 Task: Check the percentage active listings of 4 bedrooms in the last 1 year.
Action: Mouse moved to (707, 384)
Screenshot: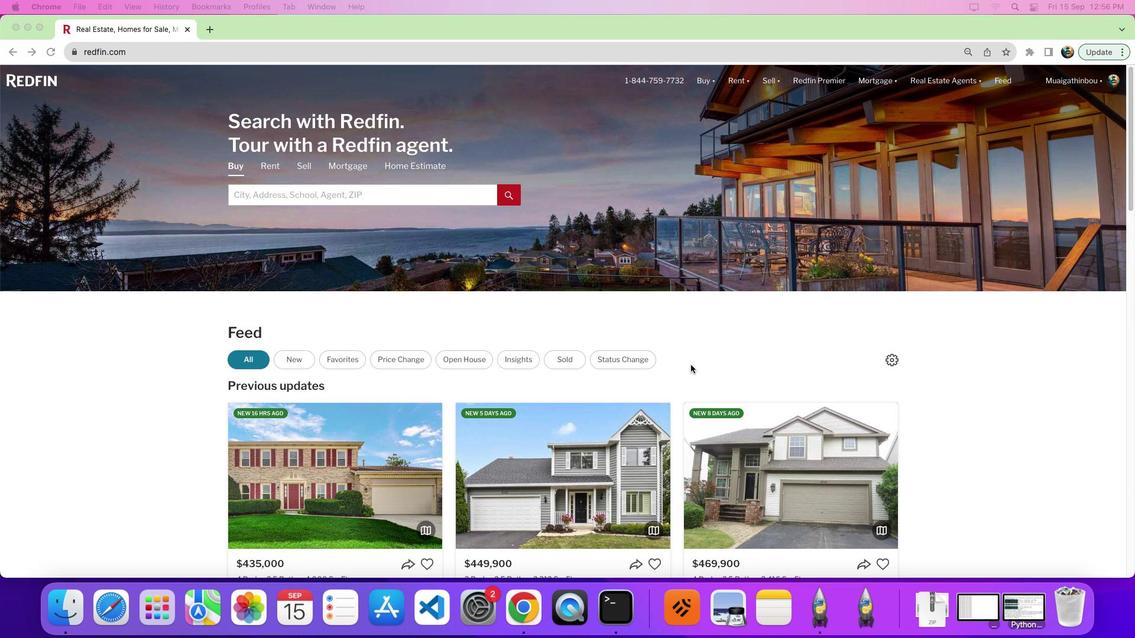 
Action: Mouse scrolled (707, 384) with delta (-67, 97)
Screenshot: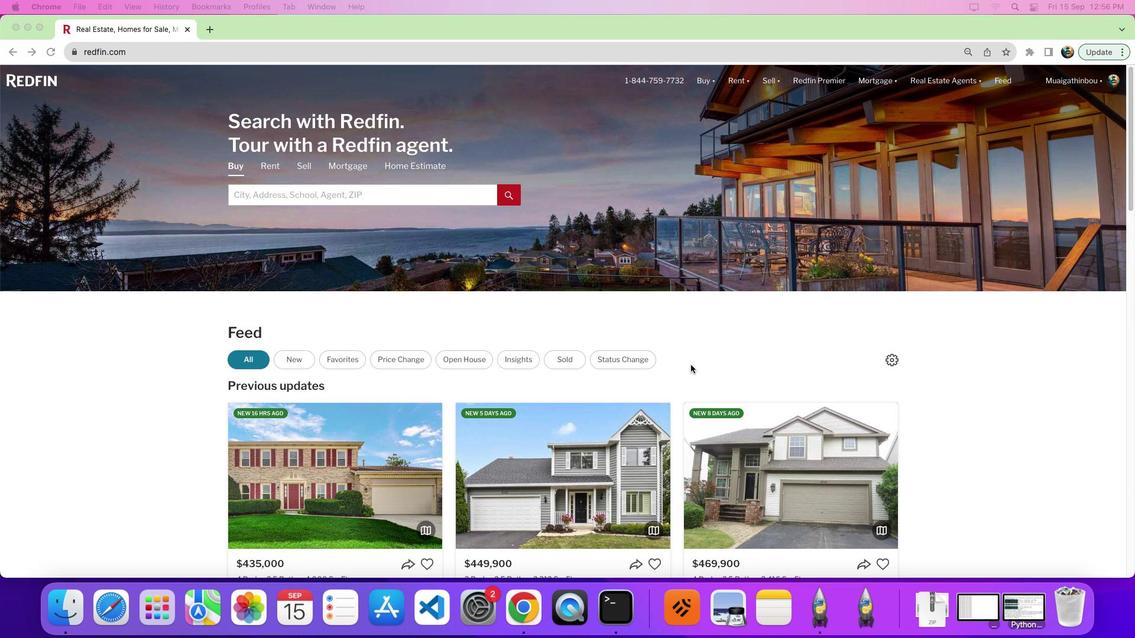 
Action: Mouse scrolled (707, 384) with delta (-67, 97)
Screenshot: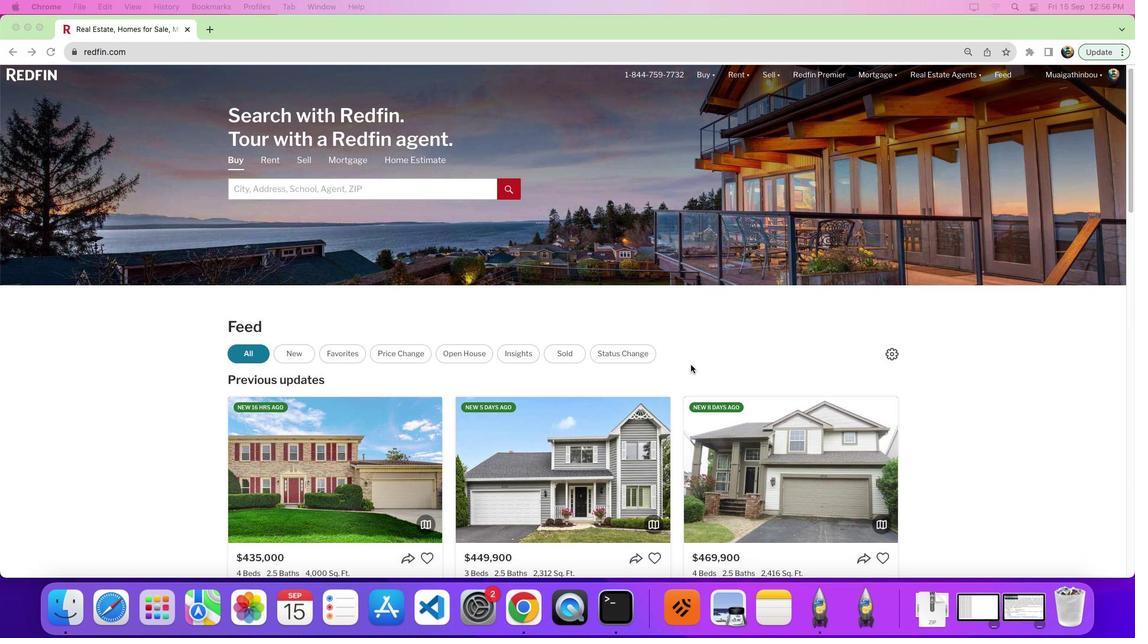 
Action: Mouse moved to (707, 381)
Screenshot: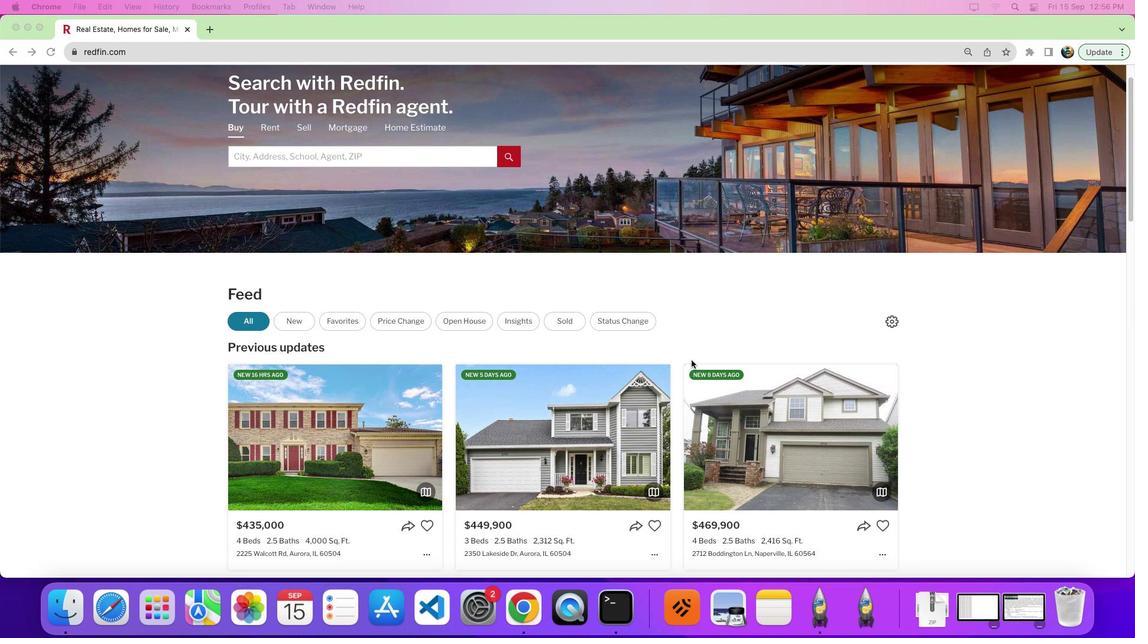 
Action: Mouse scrolled (707, 381) with delta (-67, 98)
Screenshot: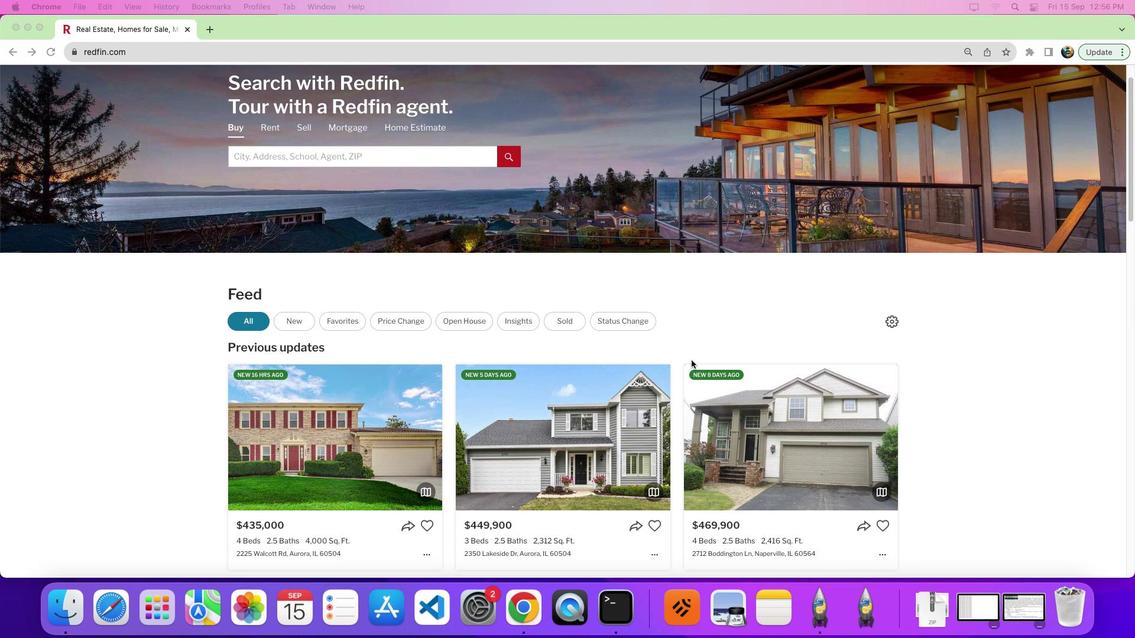 
Action: Mouse scrolled (707, 381) with delta (-67, 98)
Screenshot: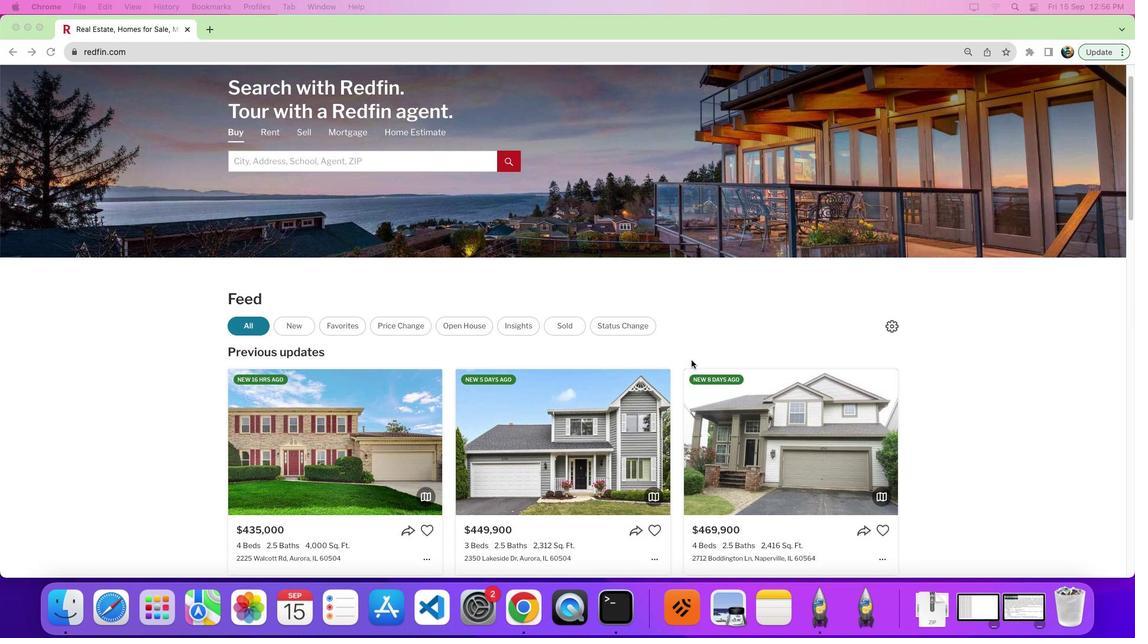 
Action: Mouse moved to (836, 217)
Screenshot: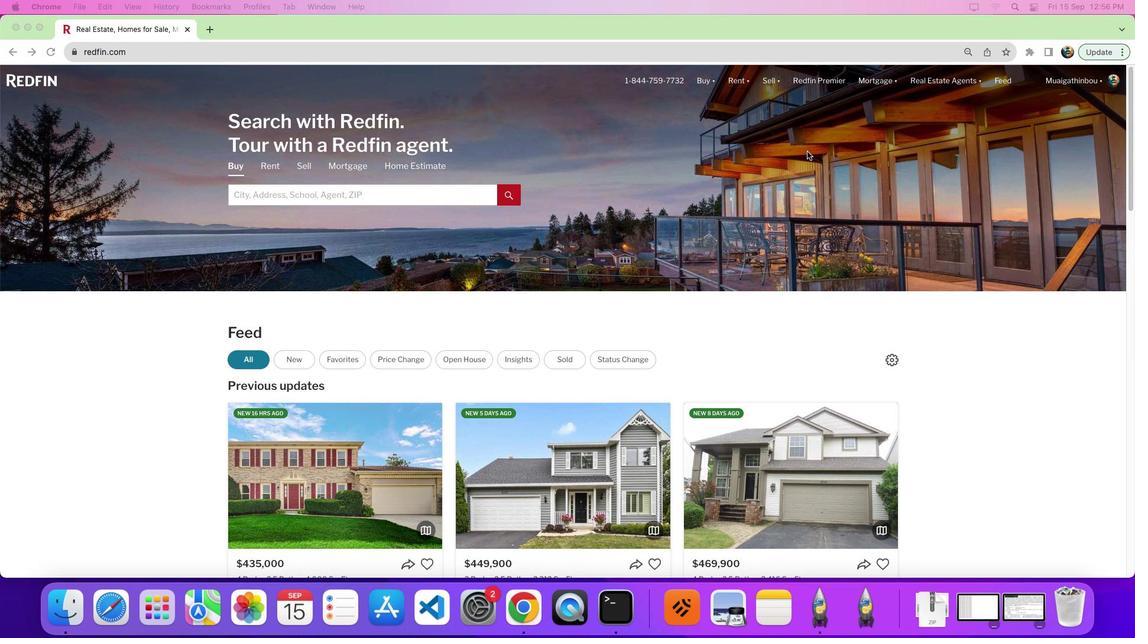 
Action: Mouse scrolled (836, 217) with delta (-67, 98)
Screenshot: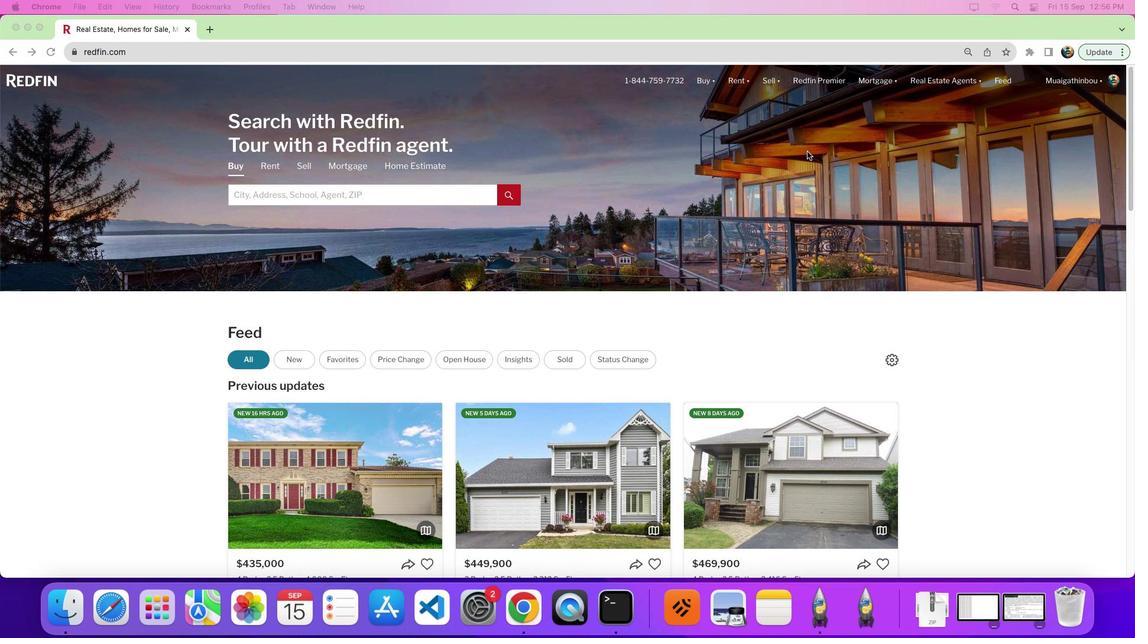 
Action: Mouse moved to (837, 217)
Screenshot: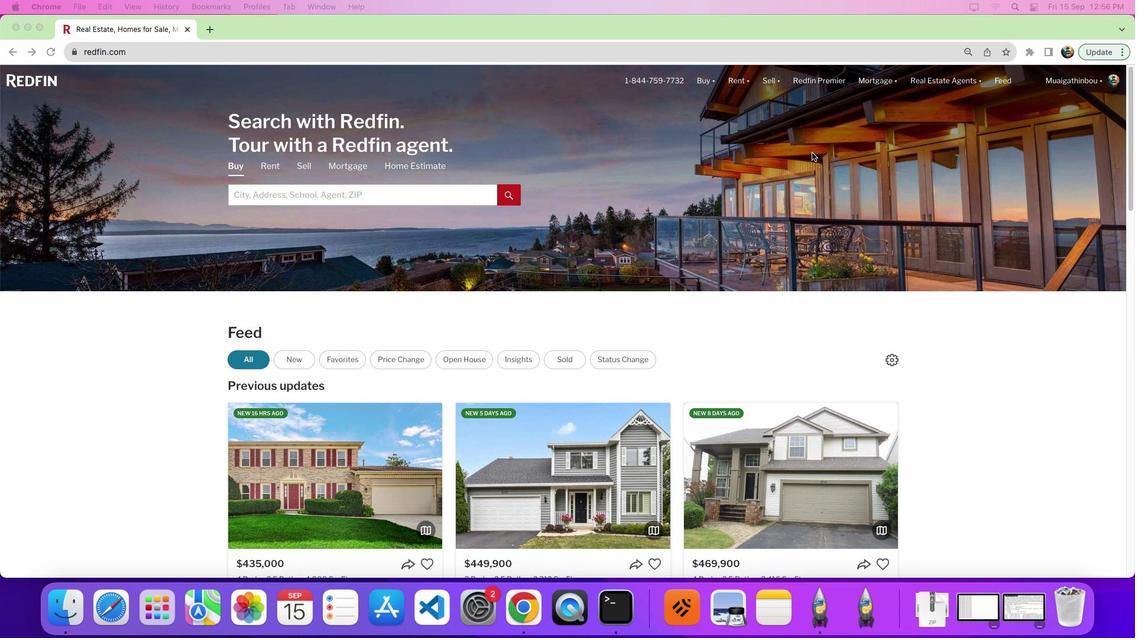 
Action: Mouse scrolled (837, 217) with delta (-67, 98)
Screenshot: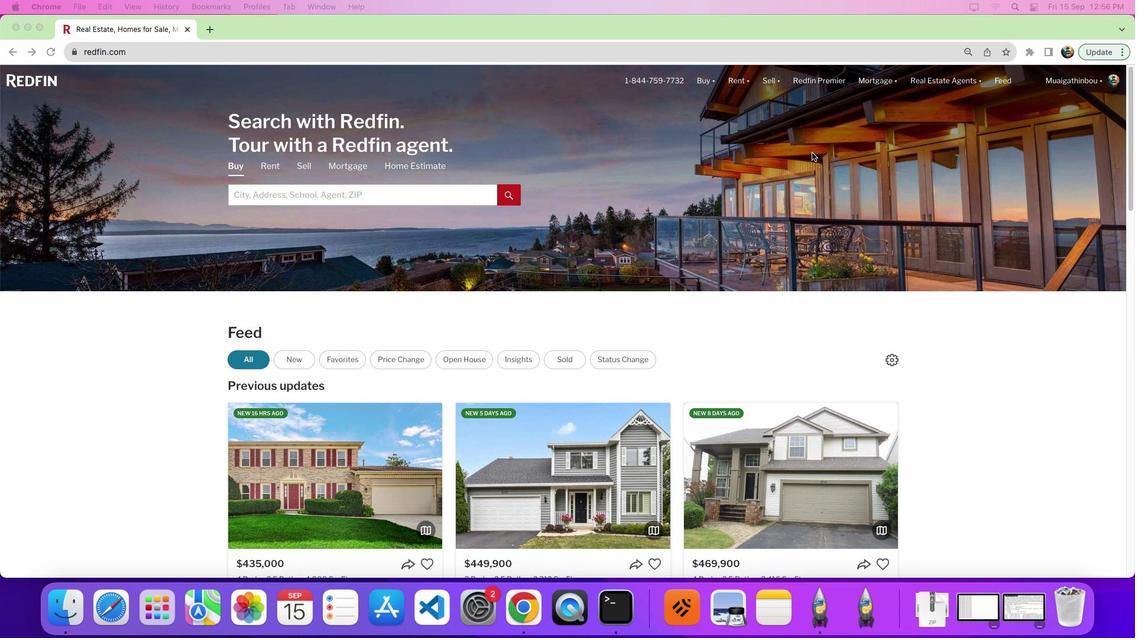 
Action: Mouse moved to (782, 221)
Screenshot: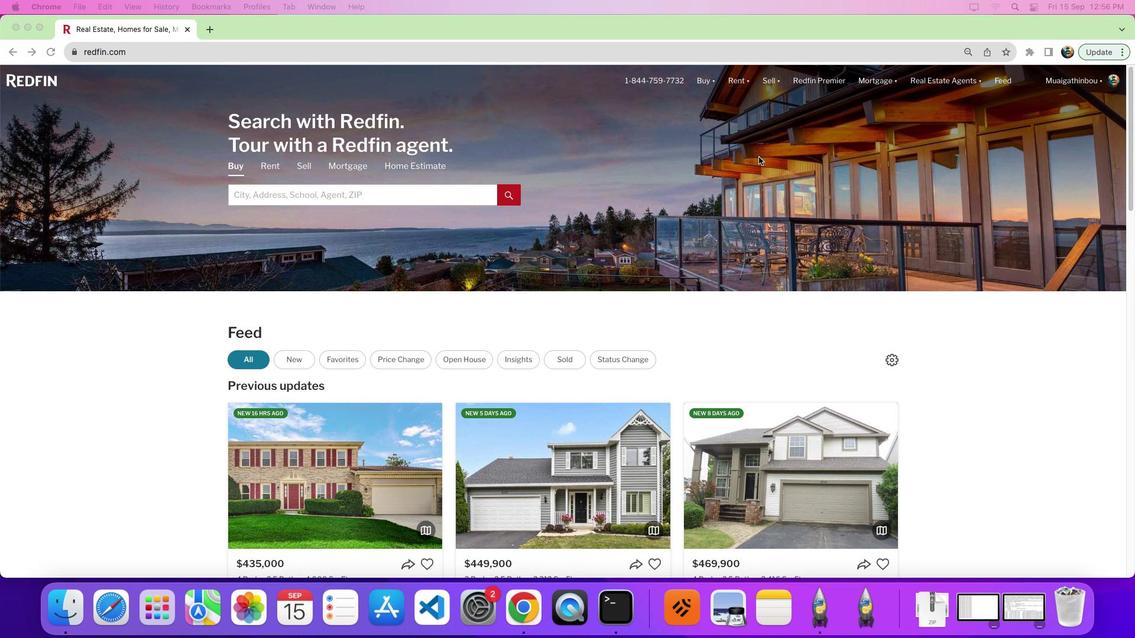 
Action: Mouse pressed left at (782, 221)
Screenshot: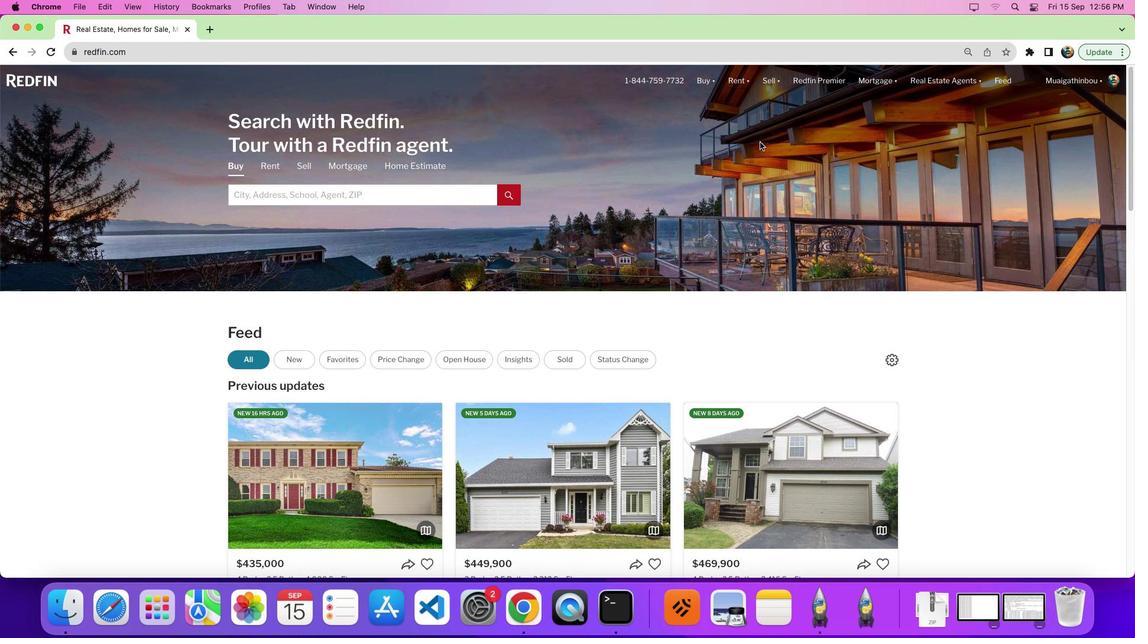 
Action: Mouse moved to (994, 256)
Screenshot: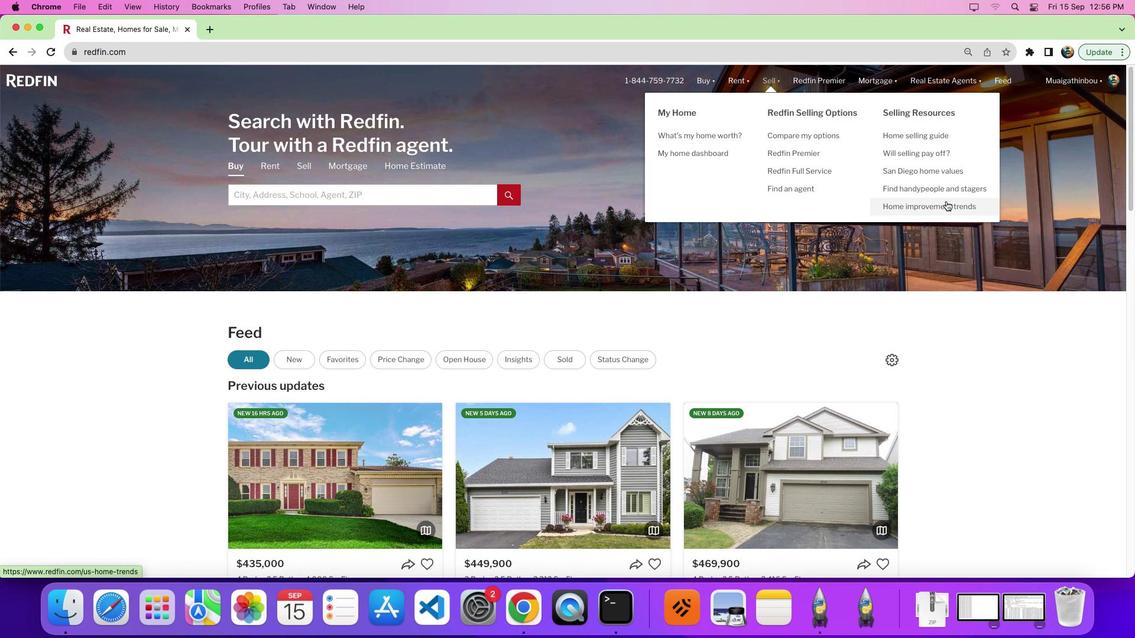 
Action: Mouse pressed left at (994, 256)
Screenshot: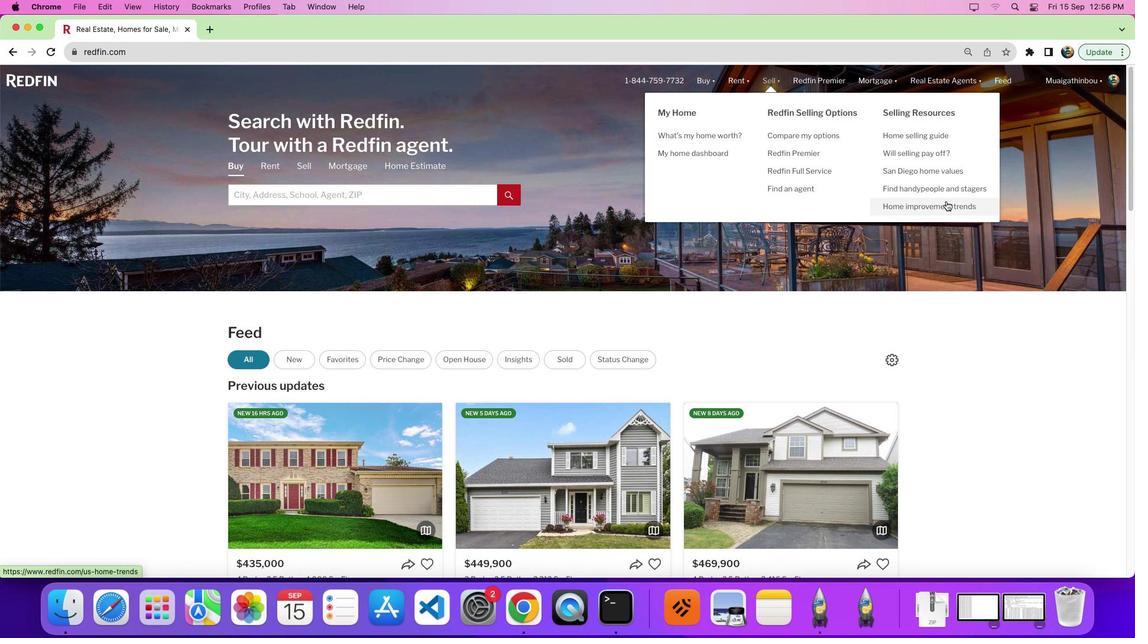 
Action: Mouse pressed left at (994, 256)
Screenshot: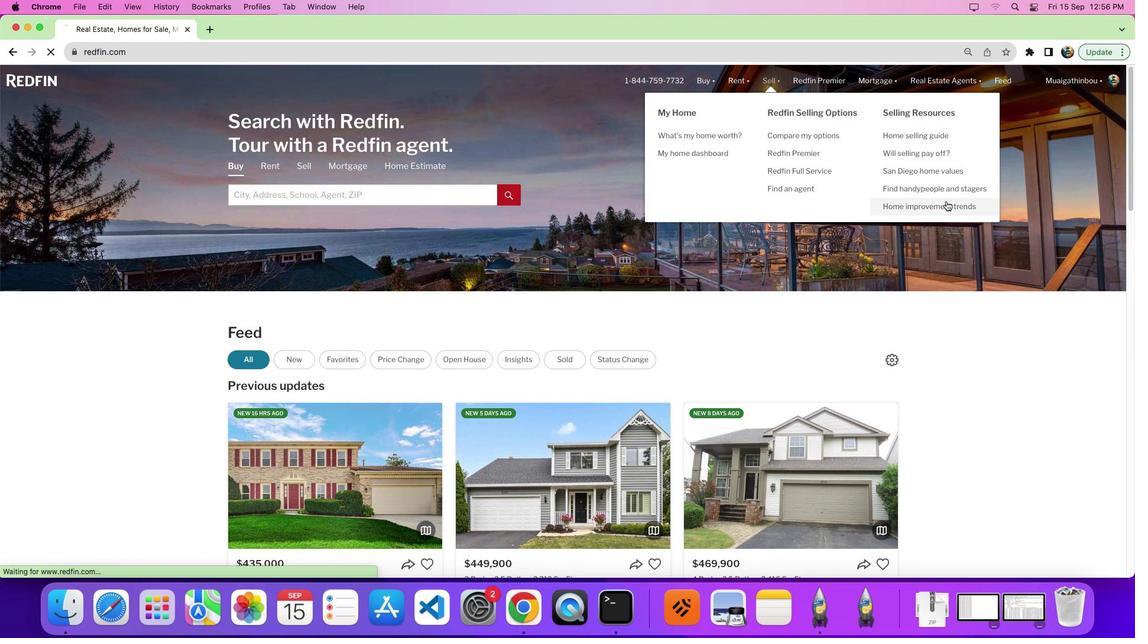 
Action: Mouse moved to (342, 314)
Screenshot: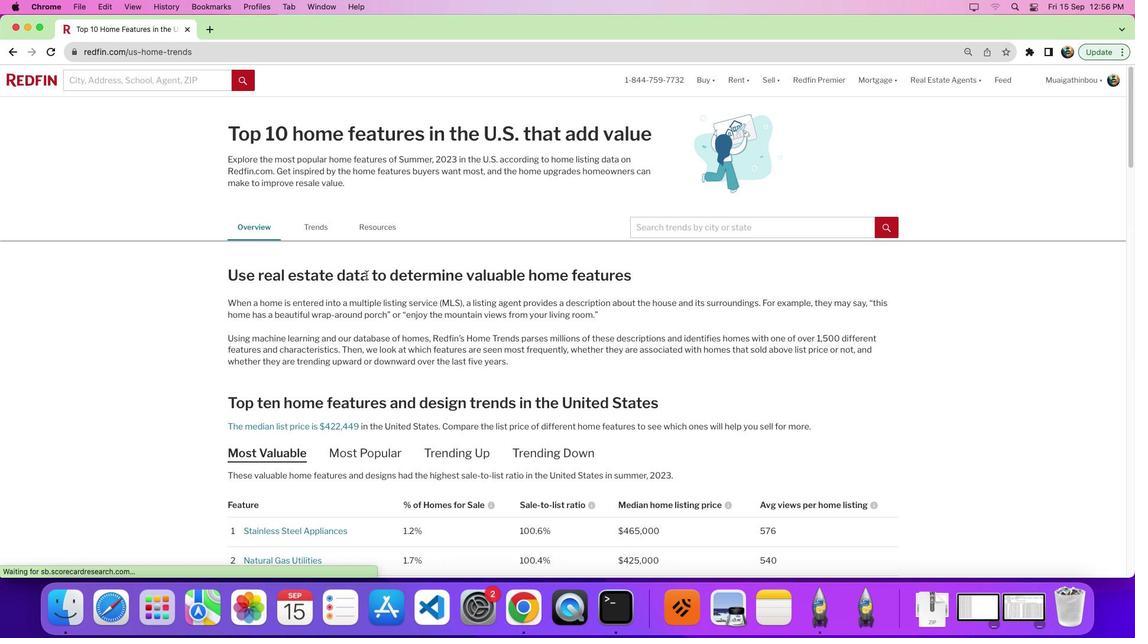 
Action: Mouse scrolled (342, 314) with delta (-67, 97)
Screenshot: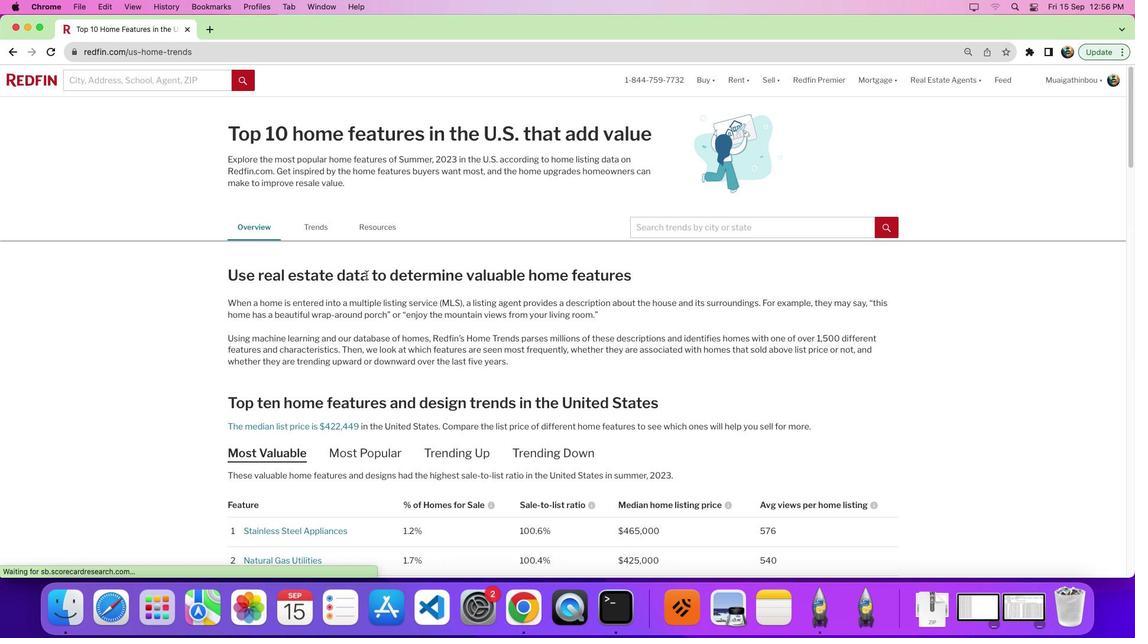 
Action: Mouse moved to (342, 314)
Screenshot: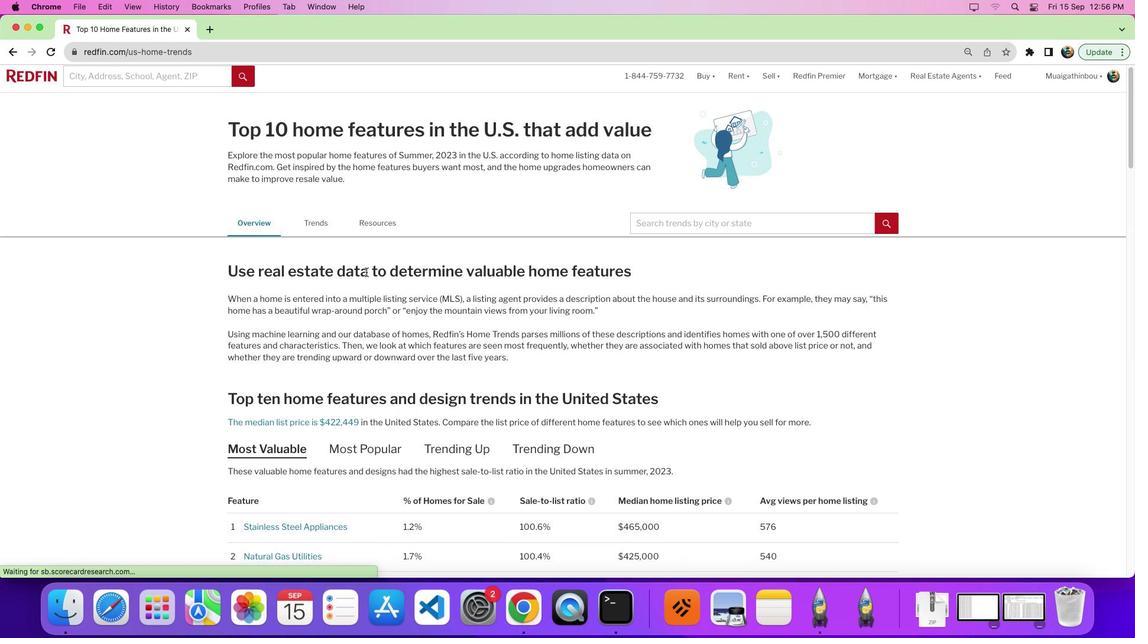 
Action: Mouse scrolled (342, 314) with delta (-67, 97)
Screenshot: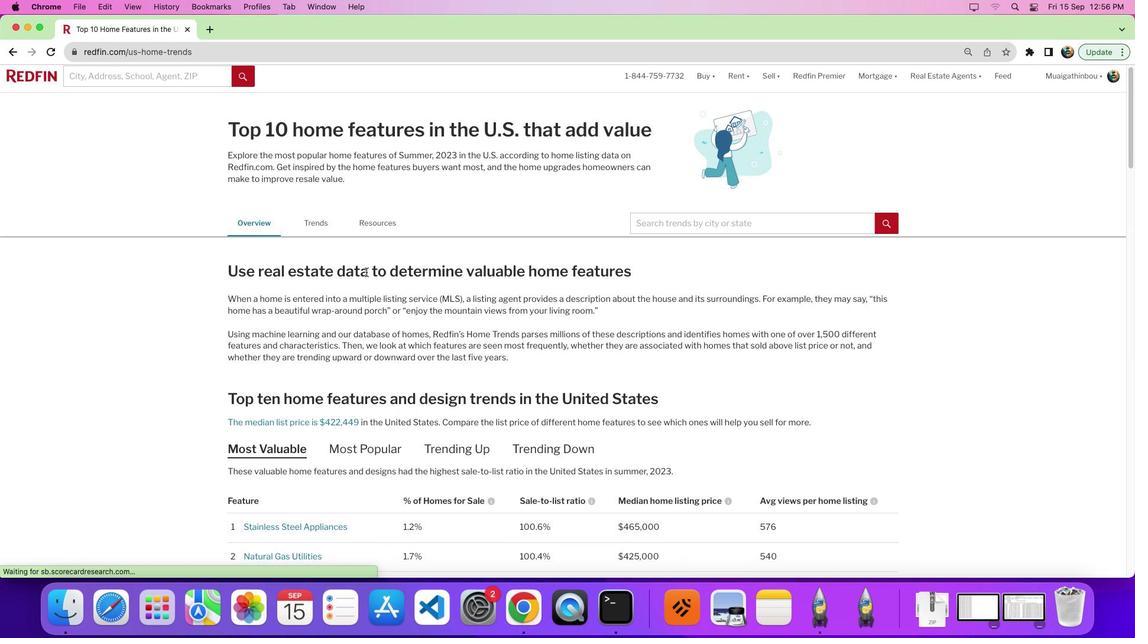 
Action: Mouse moved to (283, 237)
Screenshot: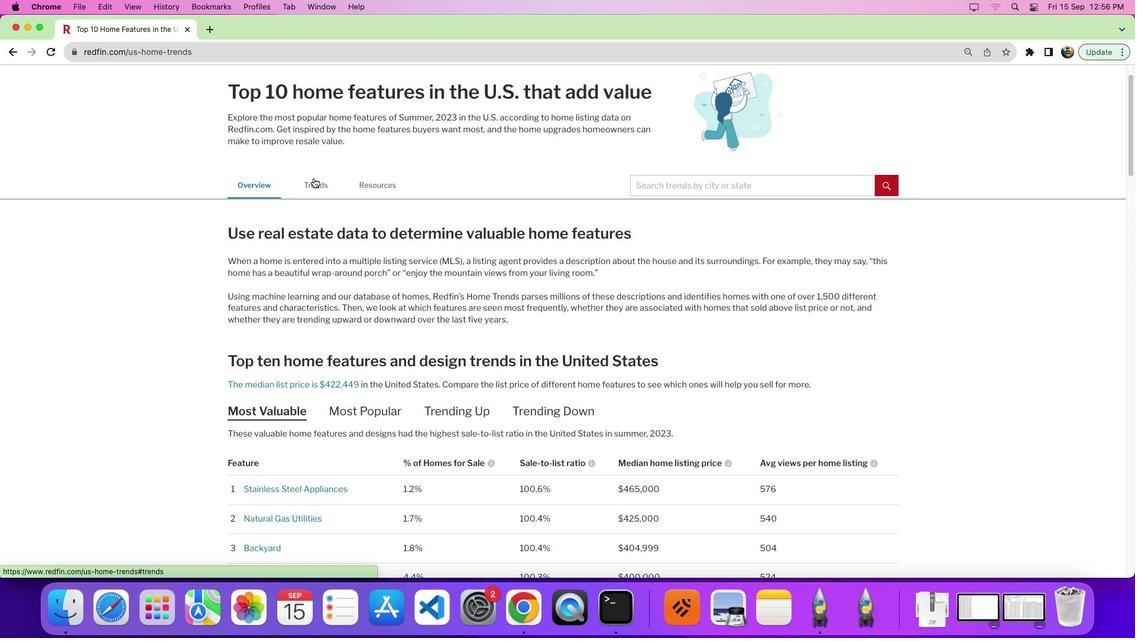 
Action: Mouse pressed left at (283, 237)
Screenshot: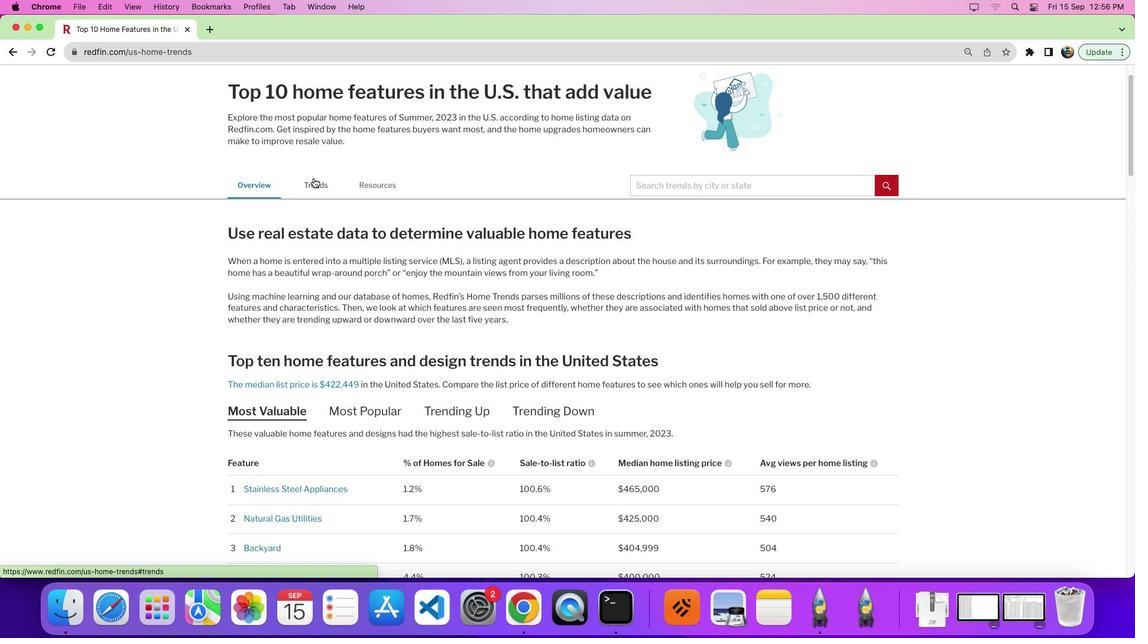 
Action: Mouse moved to (588, 327)
Screenshot: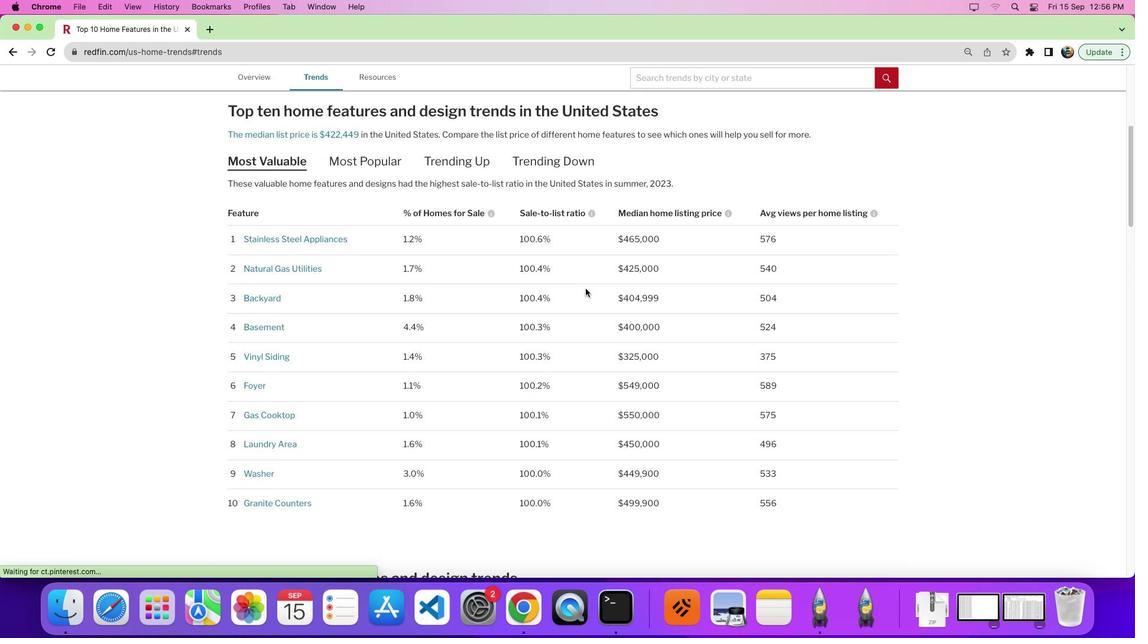 
Action: Mouse scrolled (588, 327) with delta (-67, 97)
Screenshot: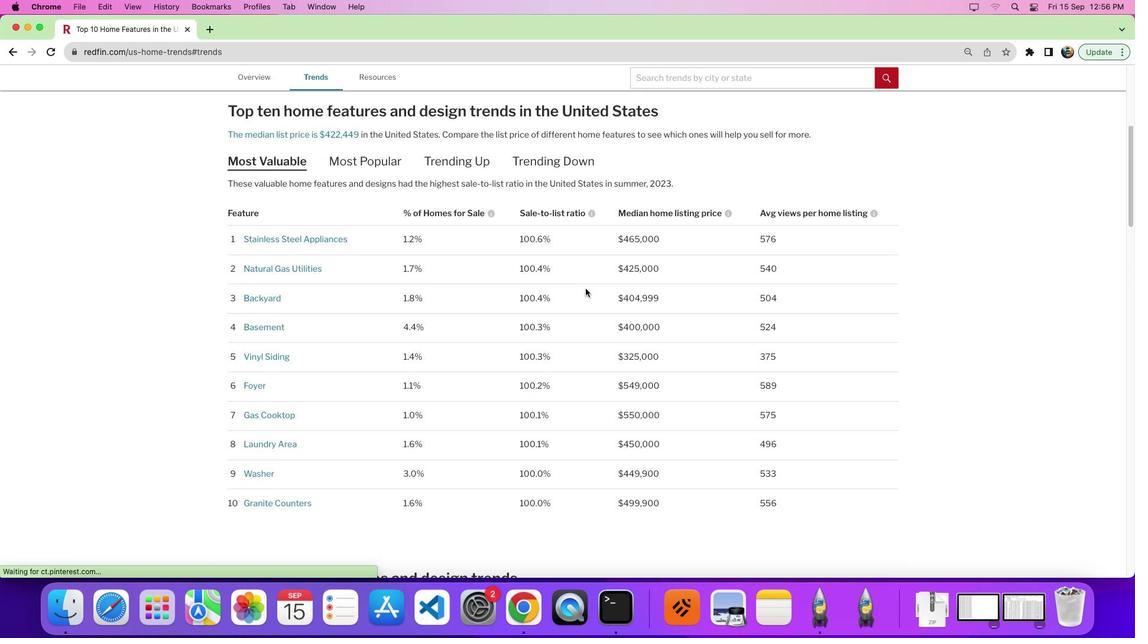 
Action: Mouse scrolled (588, 327) with delta (-67, 97)
Screenshot: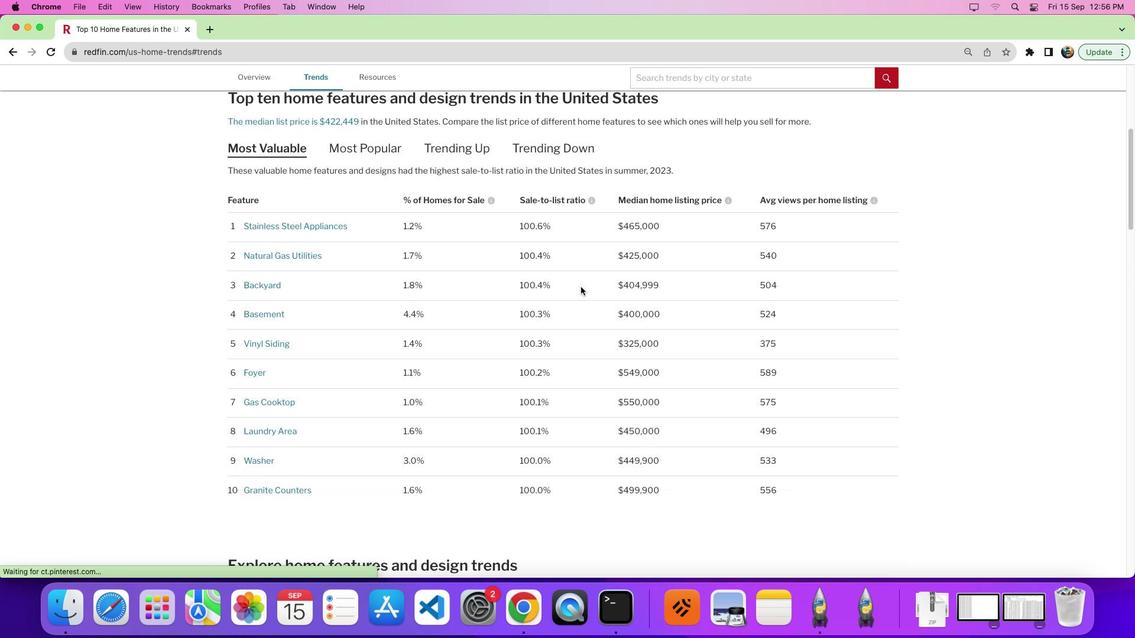 
Action: Mouse moved to (586, 323)
Screenshot: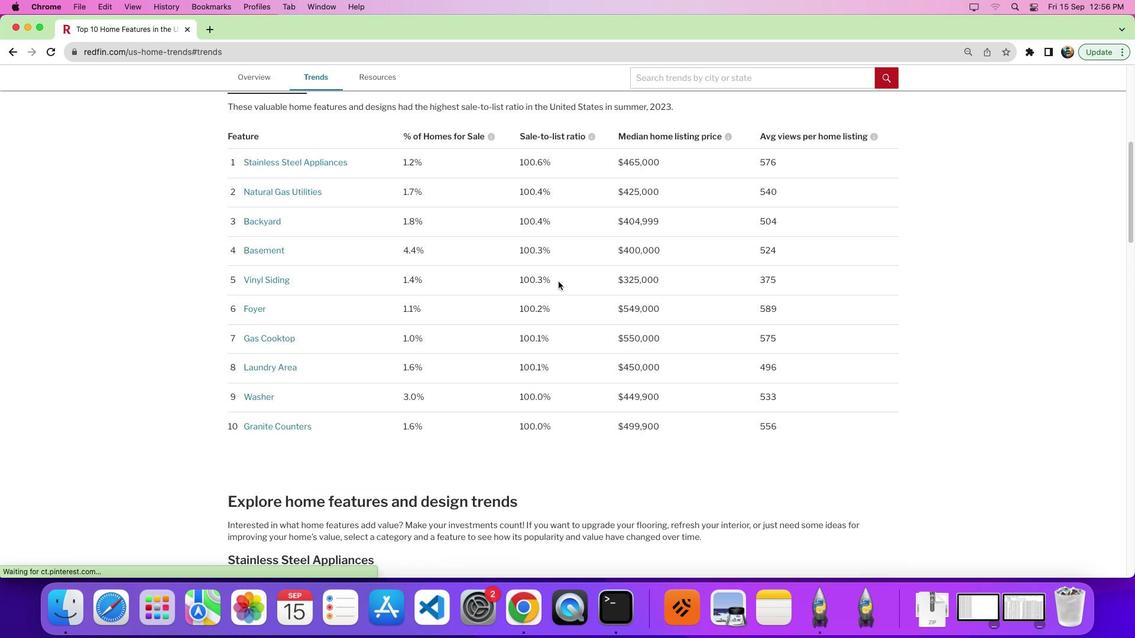 
Action: Mouse scrolled (586, 323) with delta (-67, 95)
Screenshot: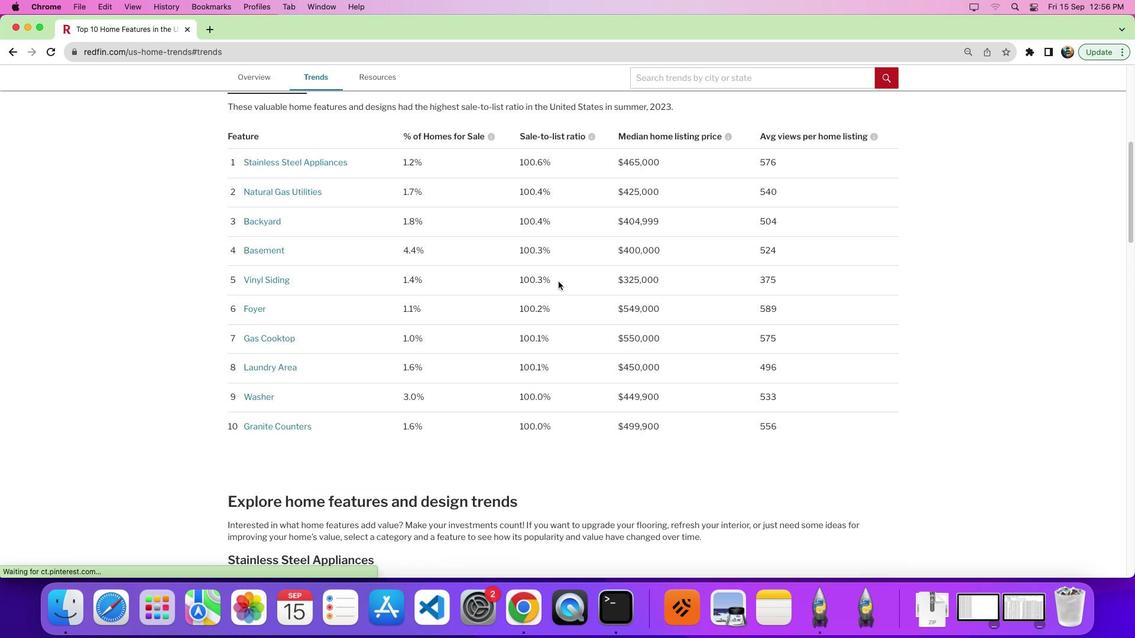 
Action: Mouse moved to (300, 470)
Screenshot: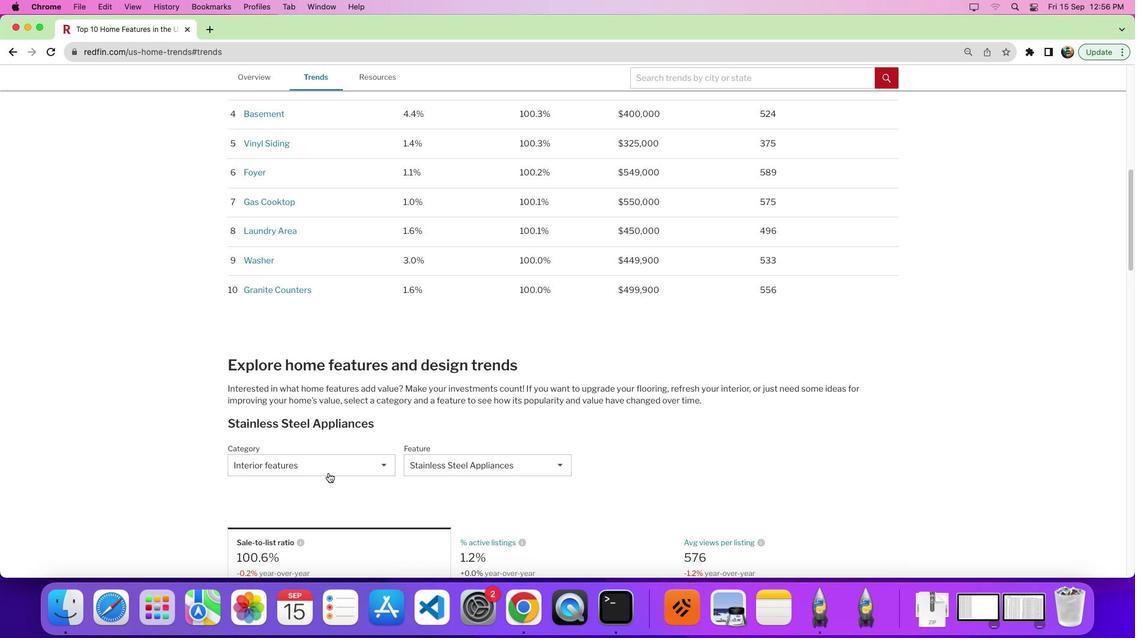 
Action: Mouse pressed left at (300, 470)
Screenshot: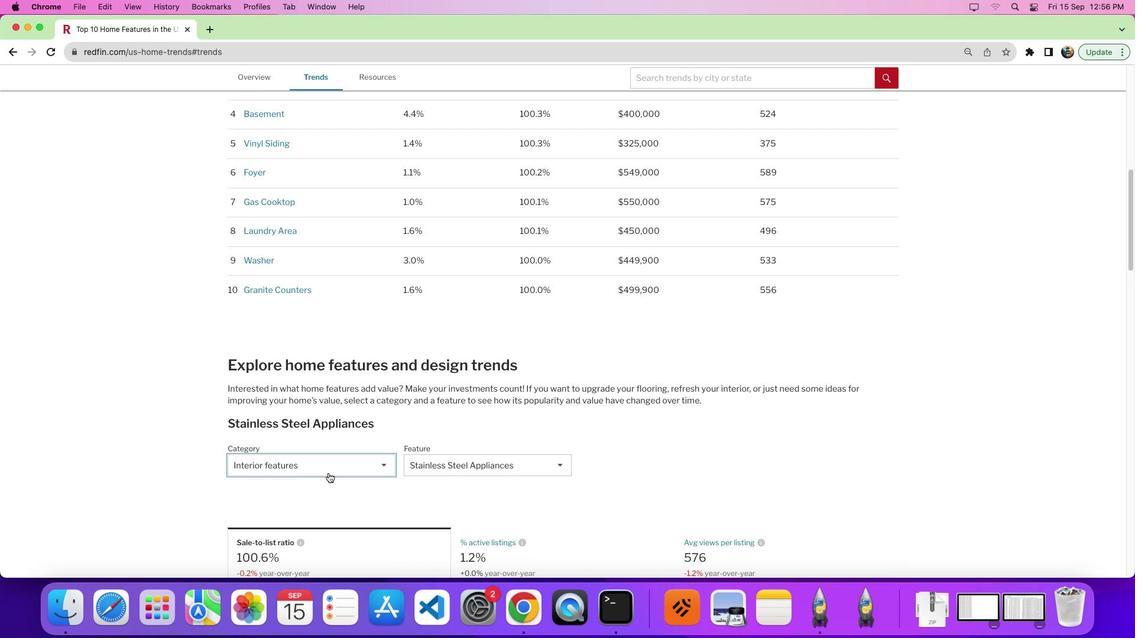 
Action: Mouse moved to (295, 500)
Screenshot: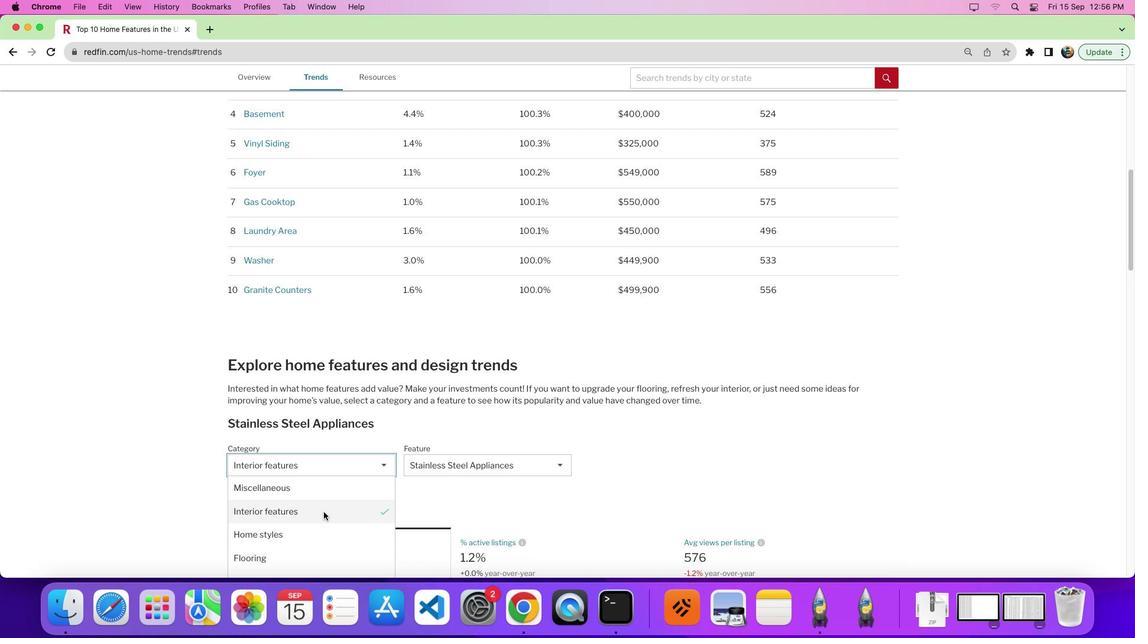 
Action: Mouse pressed left at (295, 500)
Screenshot: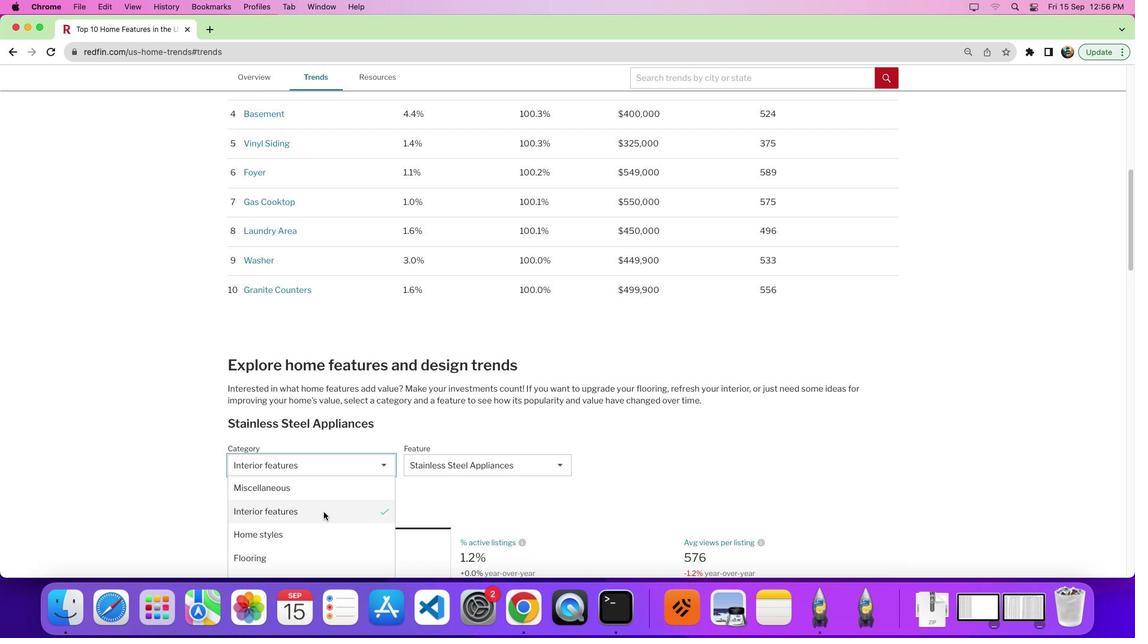 
Action: Mouse moved to (437, 460)
Screenshot: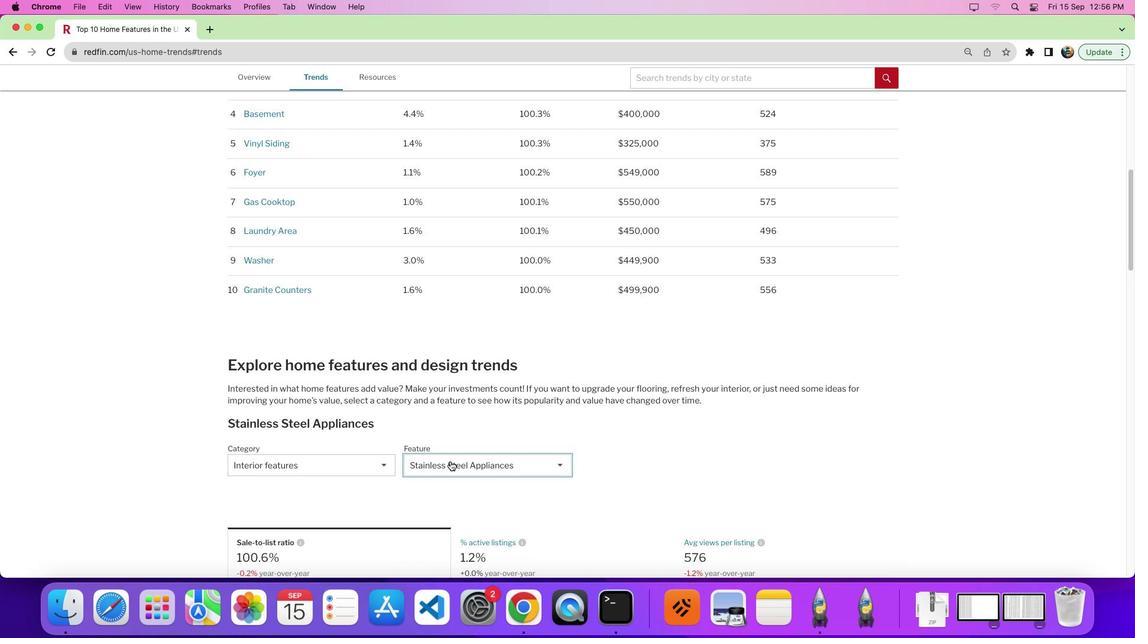 
Action: Mouse pressed left at (437, 460)
Screenshot: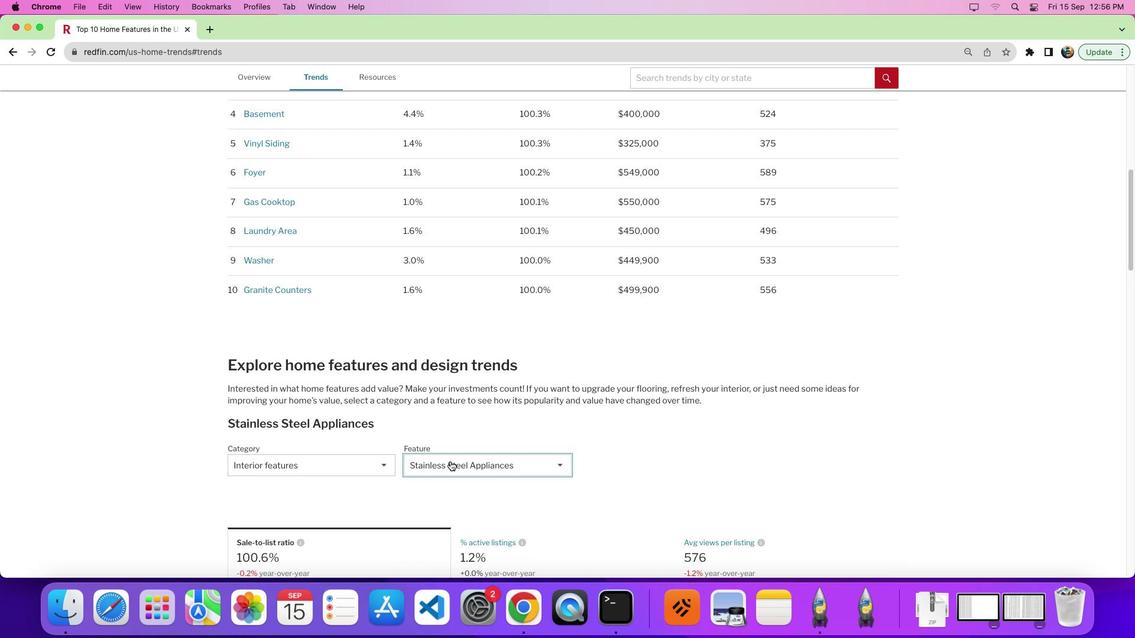 
Action: Mouse moved to (455, 489)
Screenshot: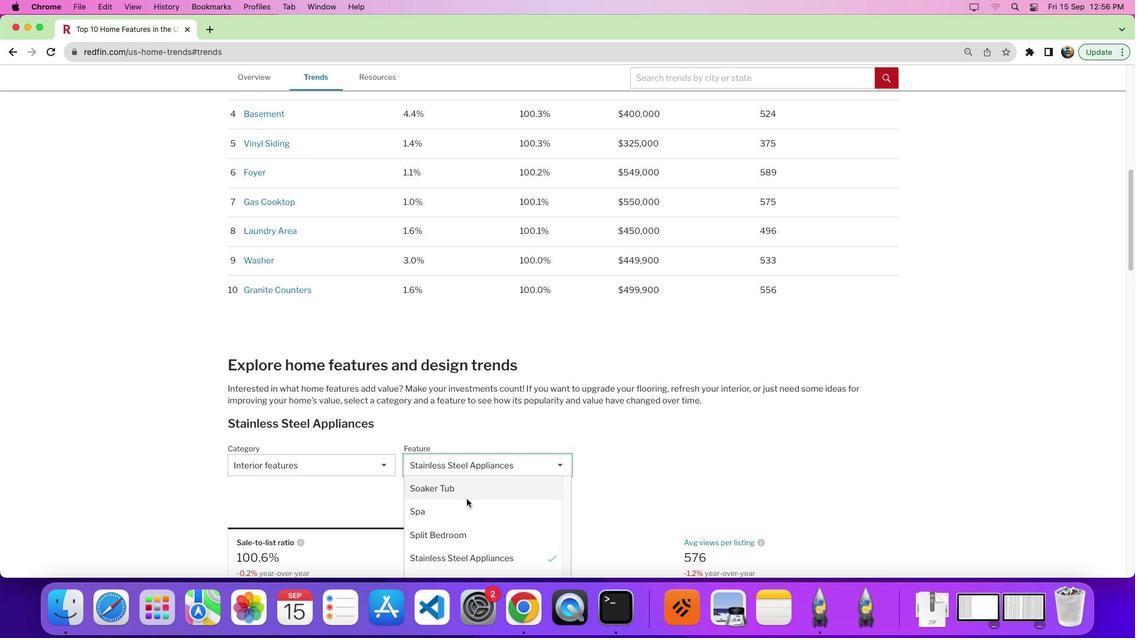 
Action: Mouse scrolled (455, 489) with delta (-67, 98)
Screenshot: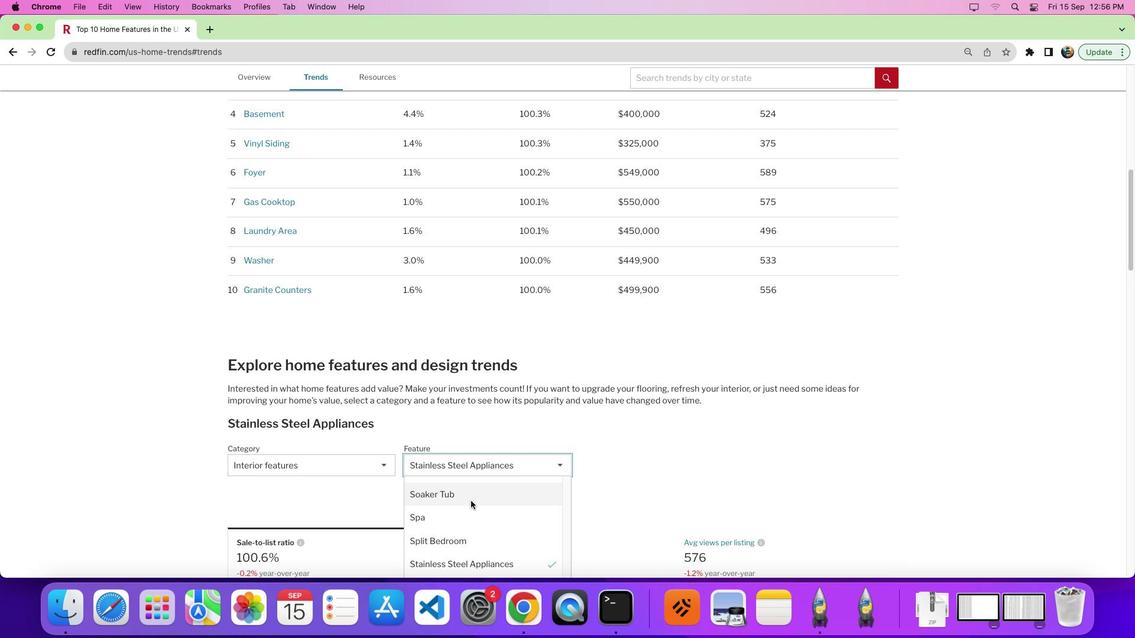 
Action: Mouse scrolled (455, 489) with delta (-67, 98)
Screenshot: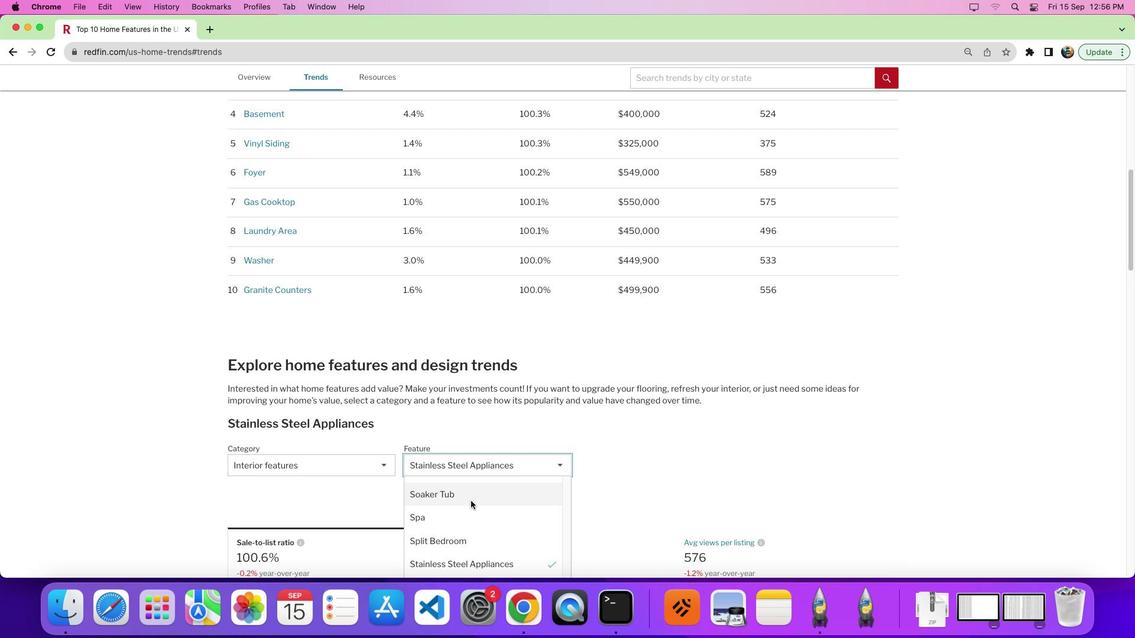 
Action: Mouse scrolled (455, 489) with delta (-67, 102)
Screenshot: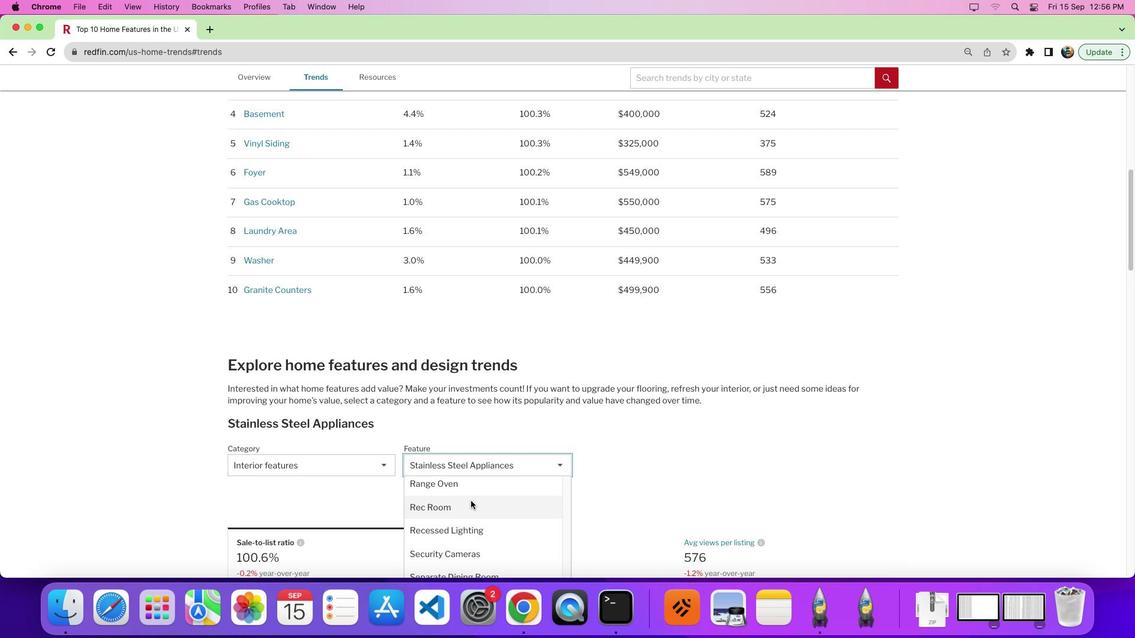 
Action: Mouse moved to (460, 491)
Screenshot: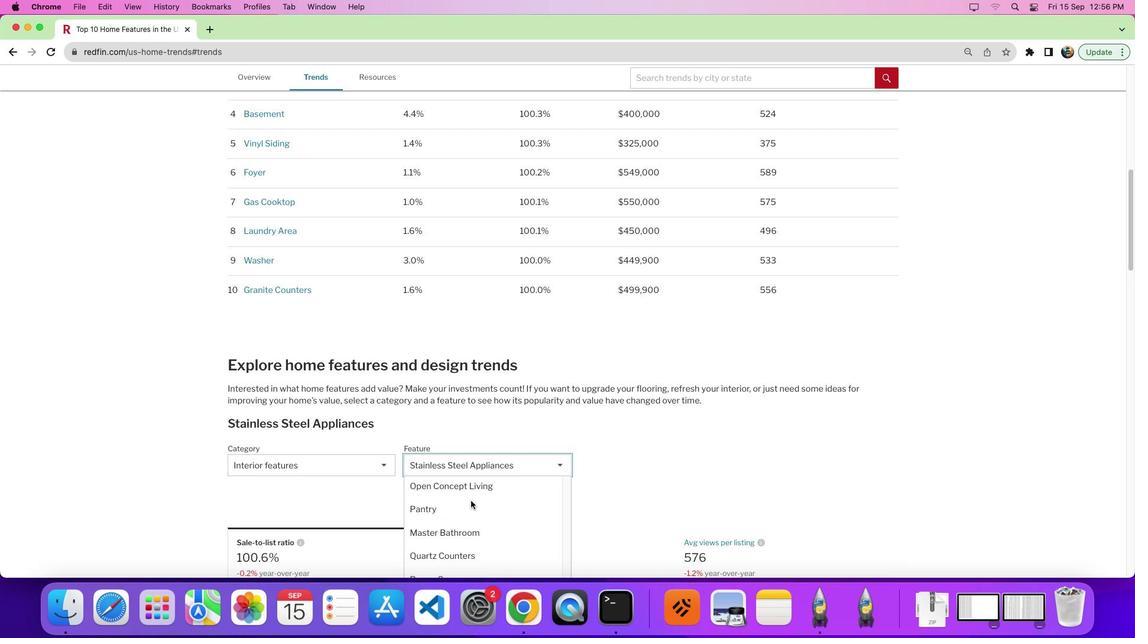 
Action: Mouse scrolled (460, 491) with delta (-67, 98)
Screenshot: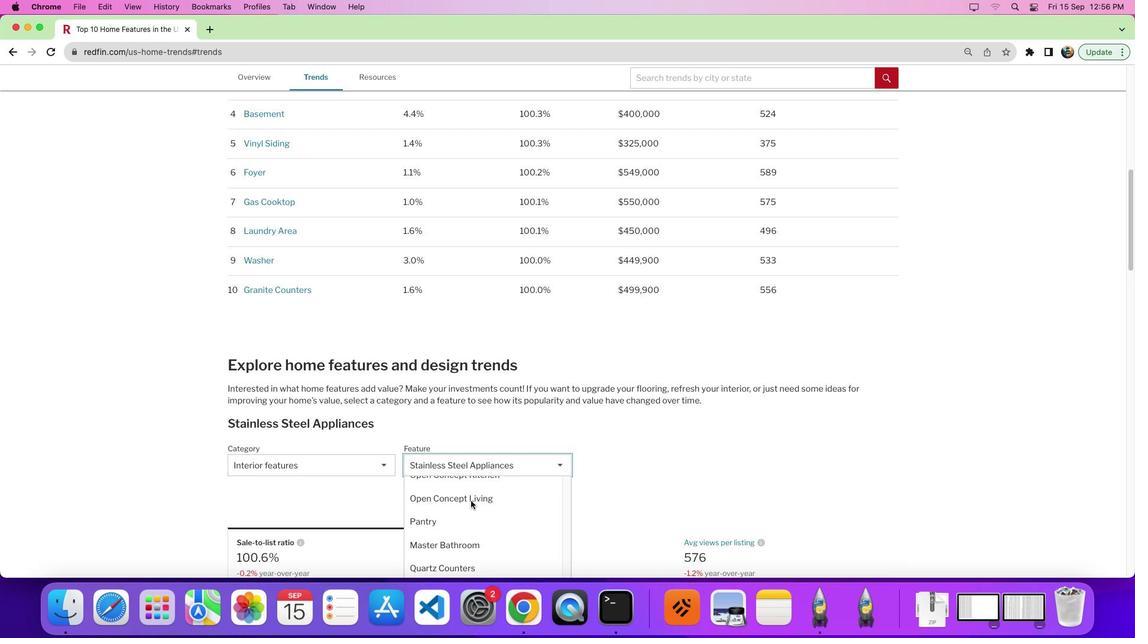 
Action: Mouse scrolled (460, 491) with delta (-67, 98)
Screenshot: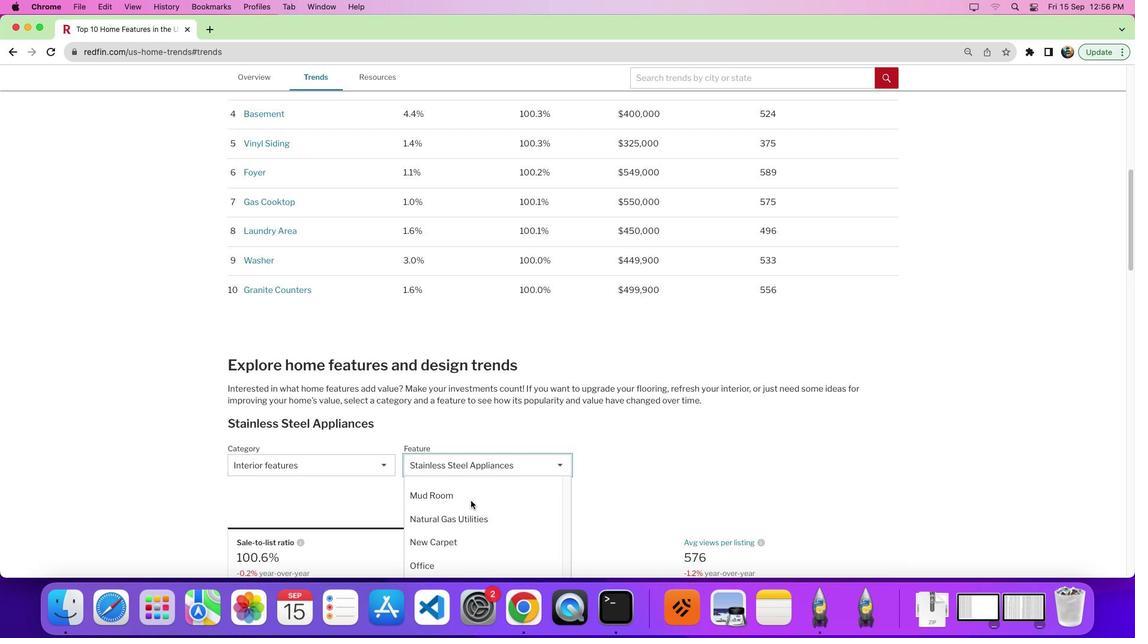 
Action: Mouse scrolled (460, 491) with delta (-67, 102)
Screenshot: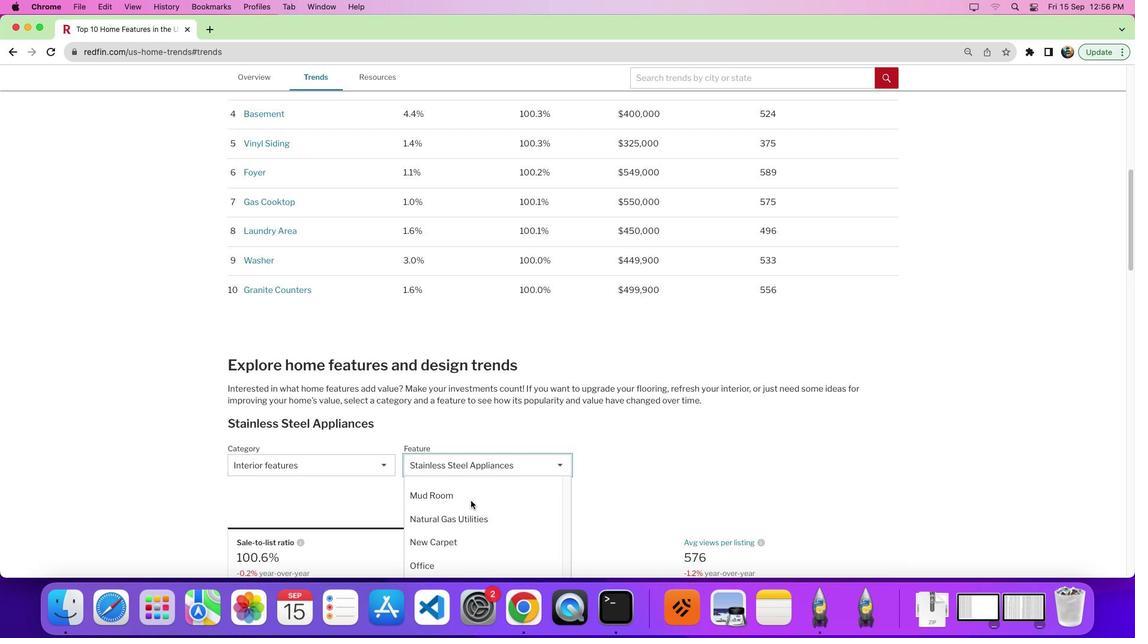 
Action: Mouse scrolled (460, 491) with delta (-67, 104)
Screenshot: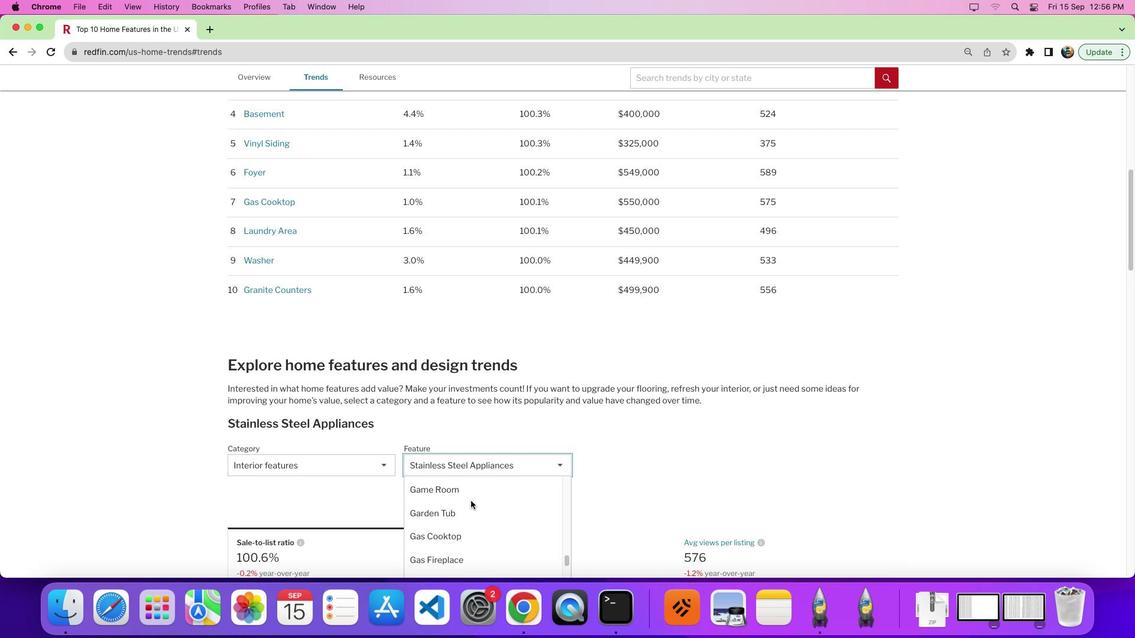 
Action: Mouse scrolled (460, 491) with delta (-67, 98)
Screenshot: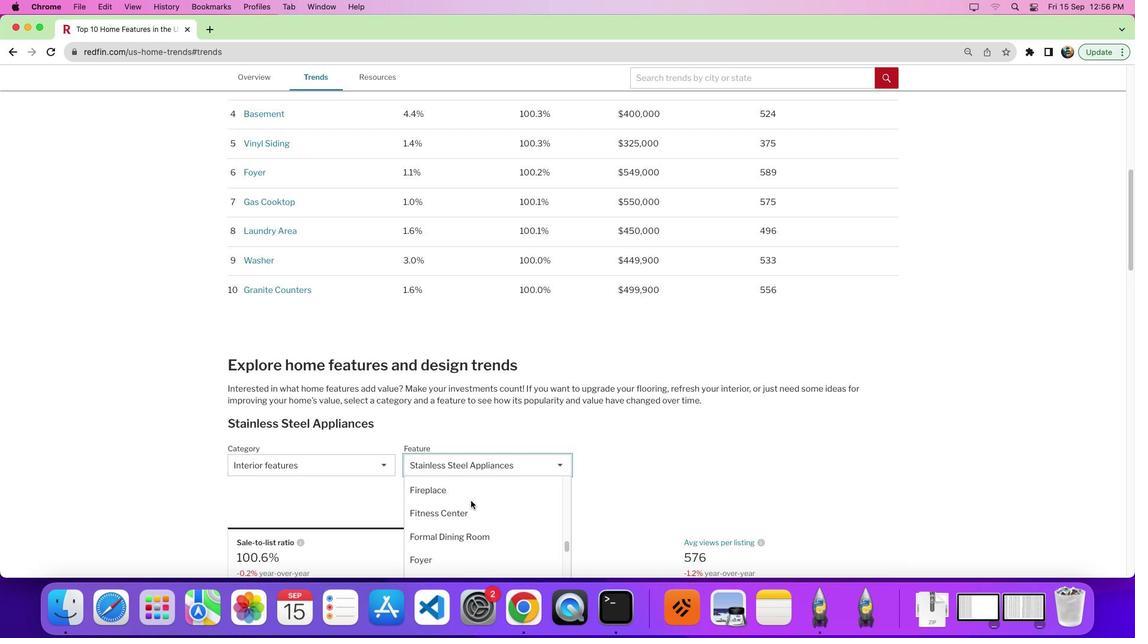
Action: Mouse scrolled (460, 491) with delta (-67, 98)
Screenshot: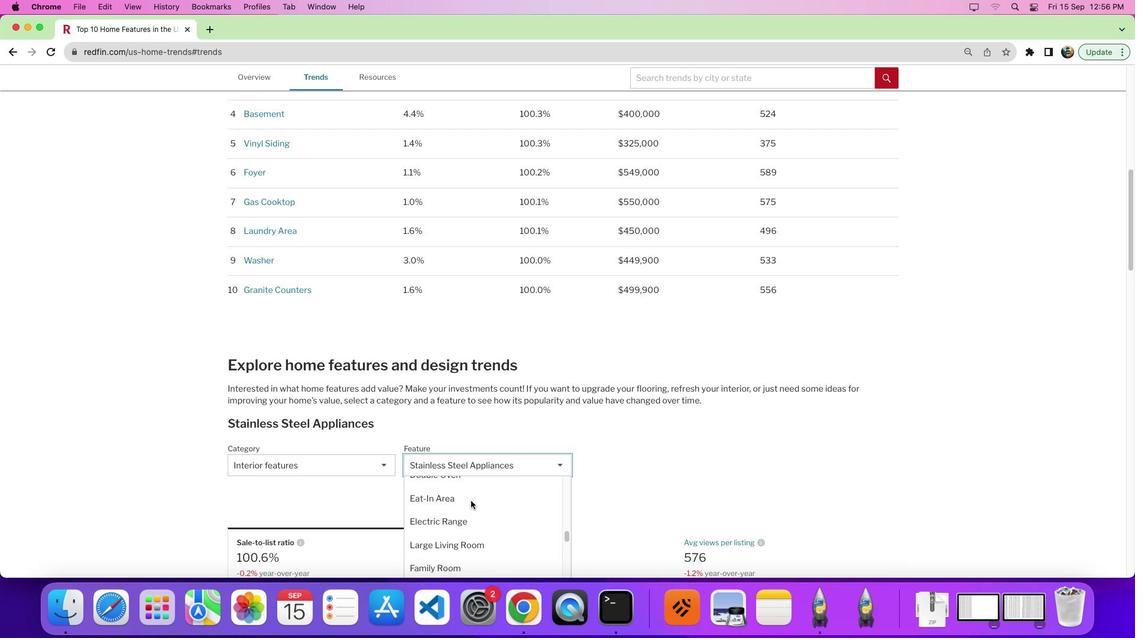 
Action: Mouse scrolled (460, 491) with delta (-67, 102)
Screenshot: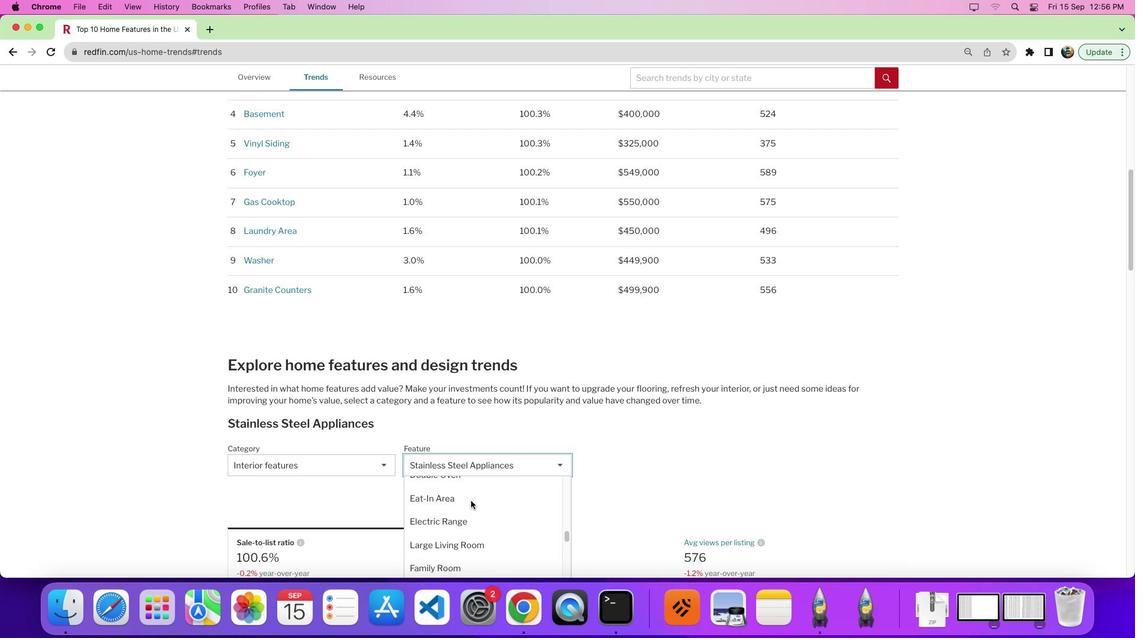 
Action: Mouse scrolled (460, 491) with delta (-67, 98)
Screenshot: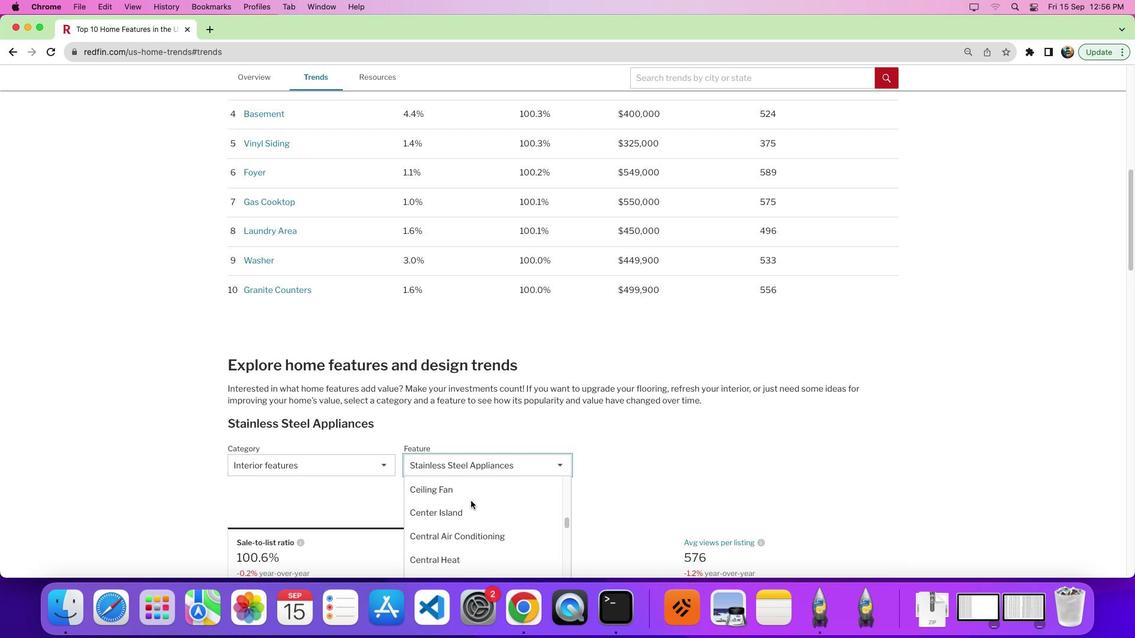 
Action: Mouse scrolled (460, 491) with delta (-67, 98)
Screenshot: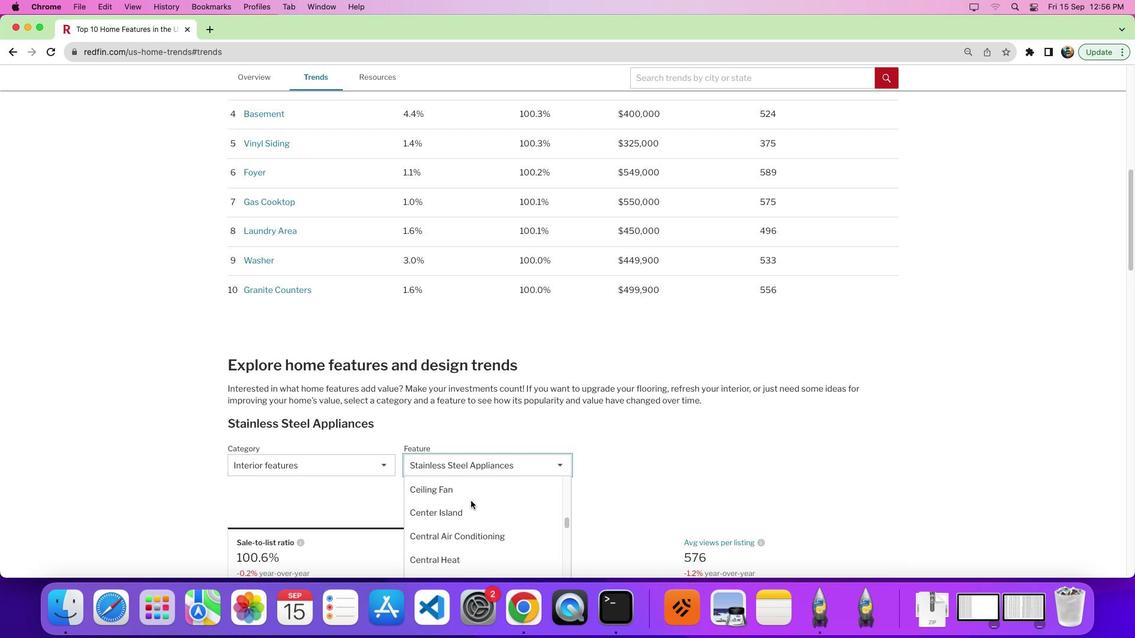 
Action: Mouse scrolled (460, 491) with delta (-67, 102)
Screenshot: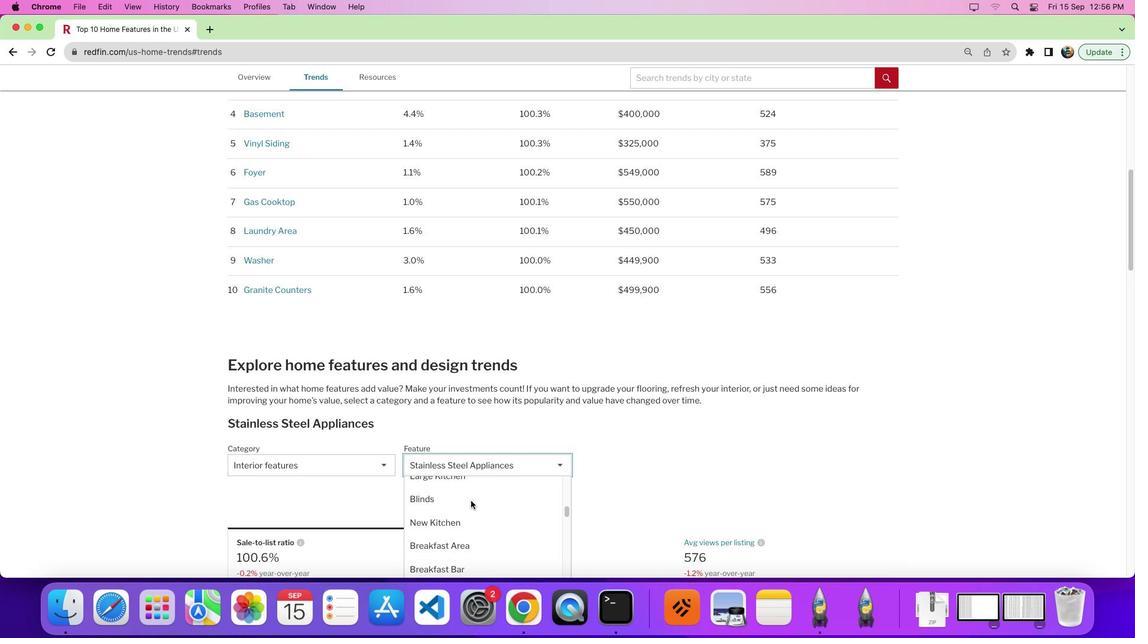 
Action: Mouse scrolled (460, 491) with delta (-67, 104)
Screenshot: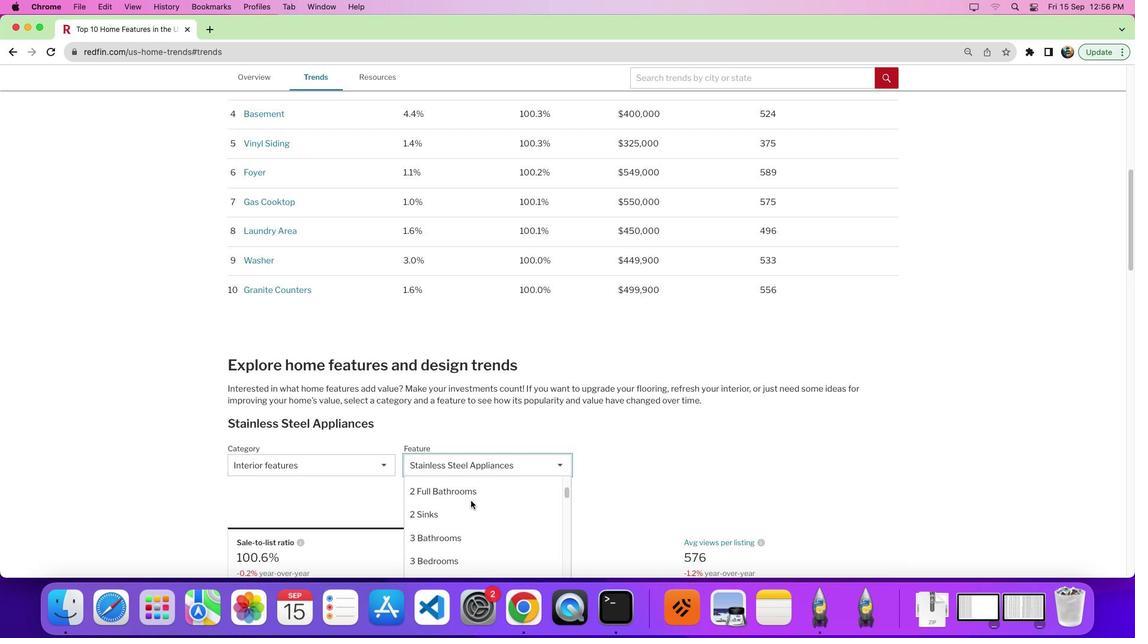 
Action: Mouse scrolled (460, 491) with delta (-67, 98)
Screenshot: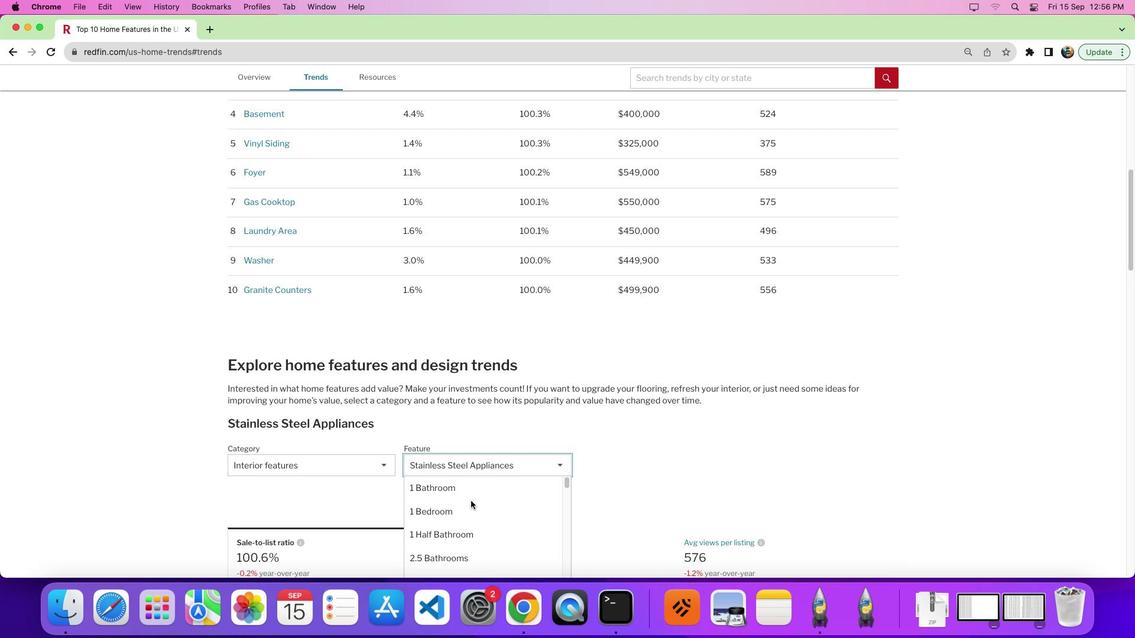 
Action: Mouse scrolled (460, 491) with delta (-67, 98)
Screenshot: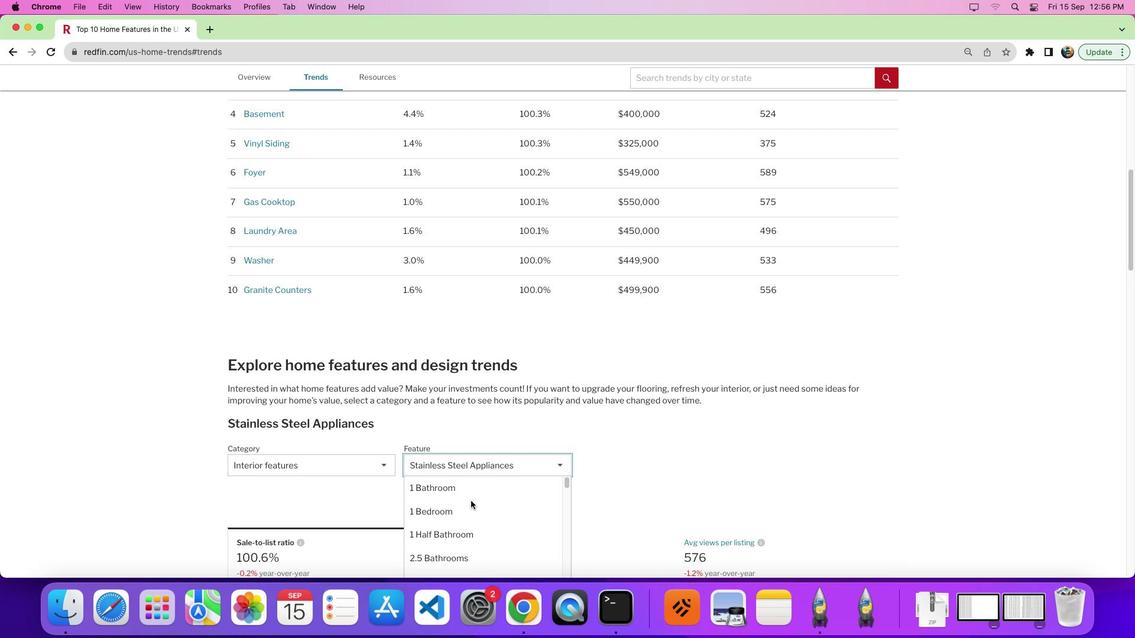 
Action: Mouse scrolled (460, 491) with delta (-67, 102)
Screenshot: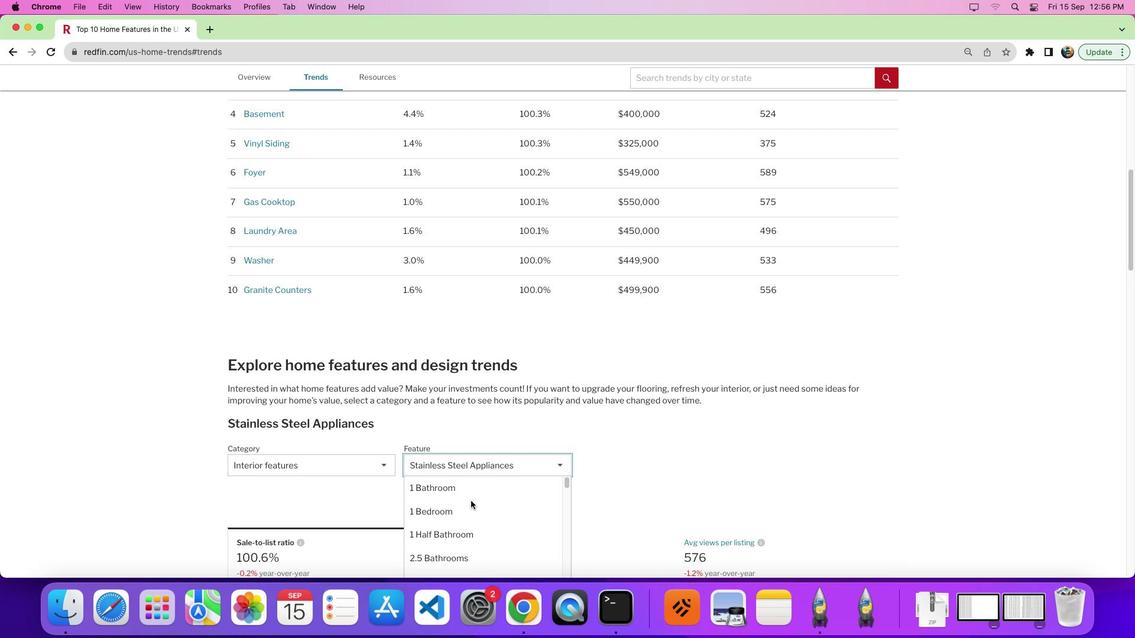 
Action: Mouse moved to (464, 493)
Screenshot: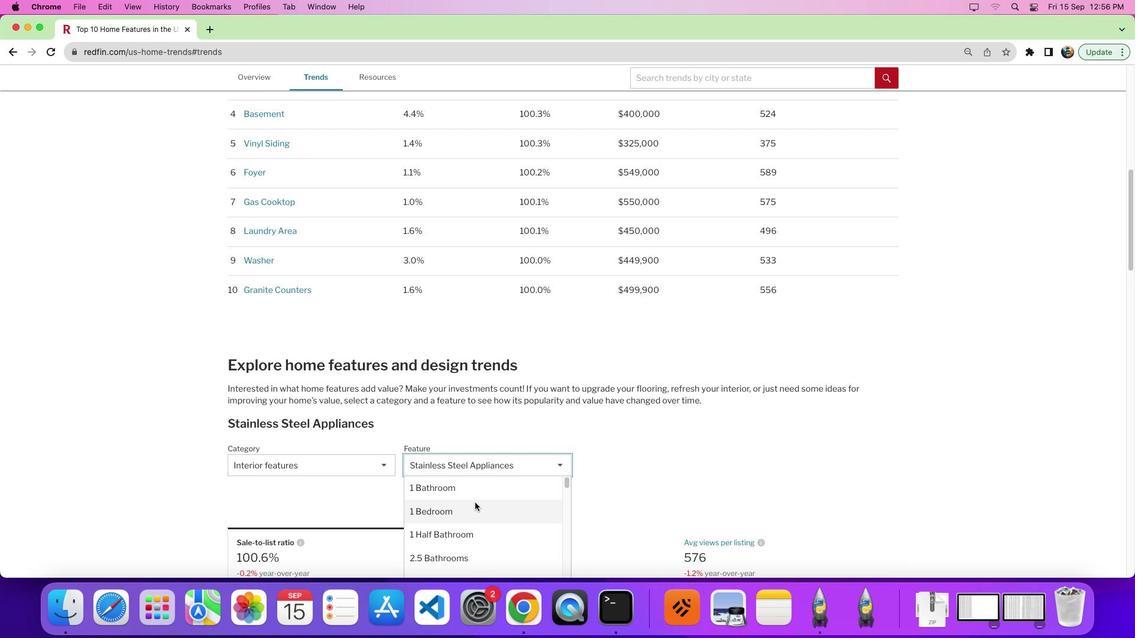 
Action: Mouse scrolled (464, 493) with delta (-67, 97)
Screenshot: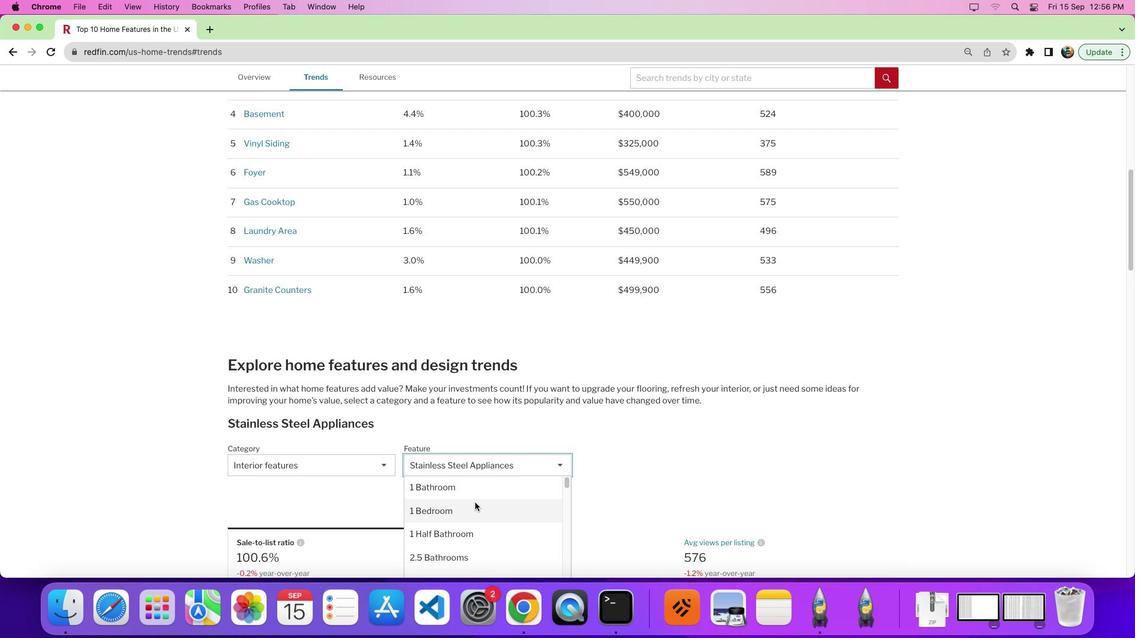 
Action: Mouse moved to (467, 513)
Screenshot: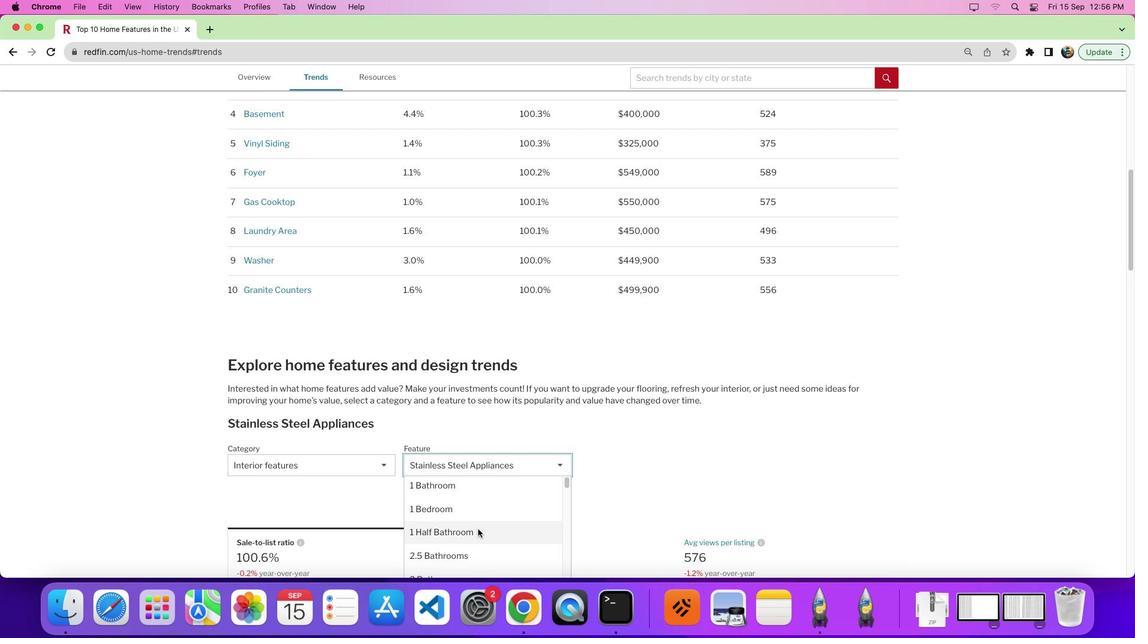 
Action: Mouse scrolled (467, 513) with delta (-67, 97)
Screenshot: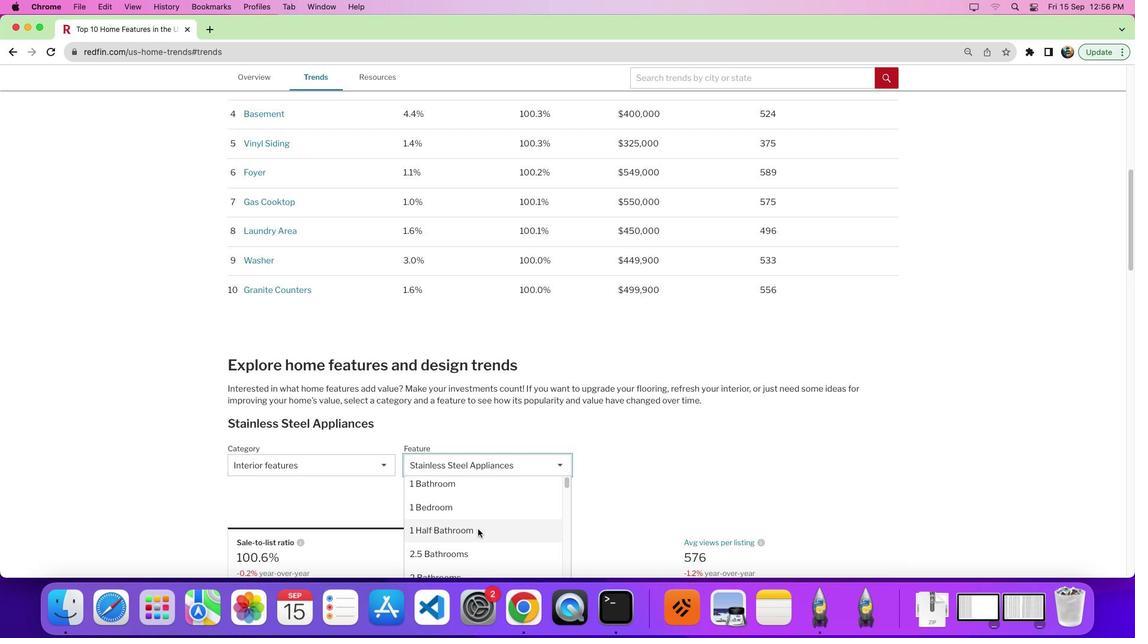 
Action: Mouse scrolled (467, 513) with delta (-67, 97)
Screenshot: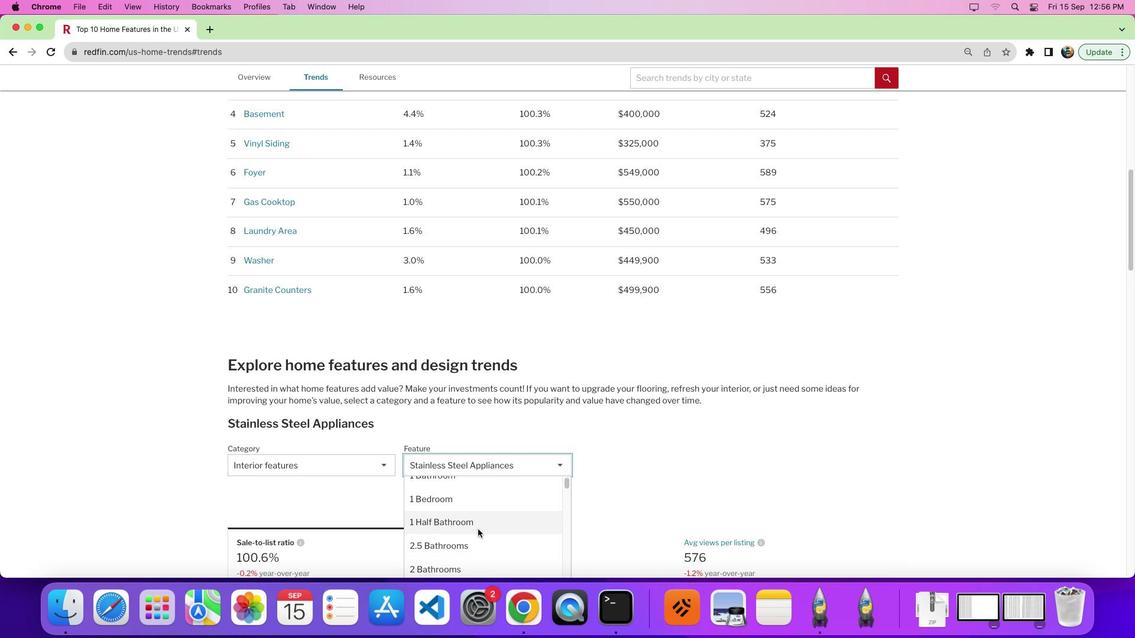 
Action: Mouse scrolled (467, 513) with delta (-67, 95)
Screenshot: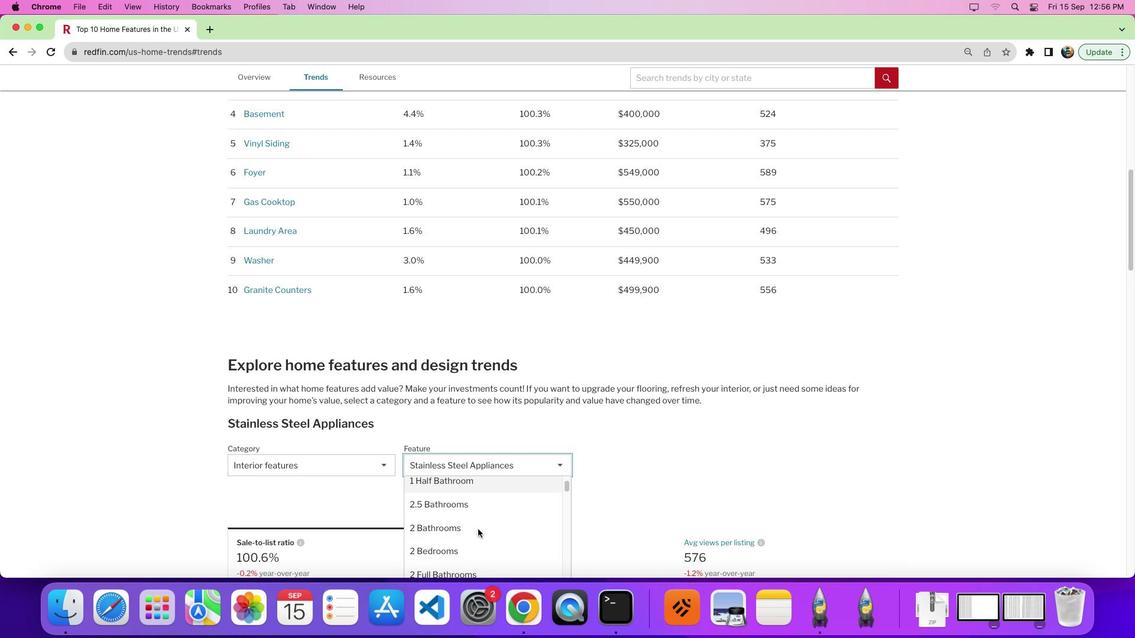 
Action: Mouse moved to (460, 512)
Screenshot: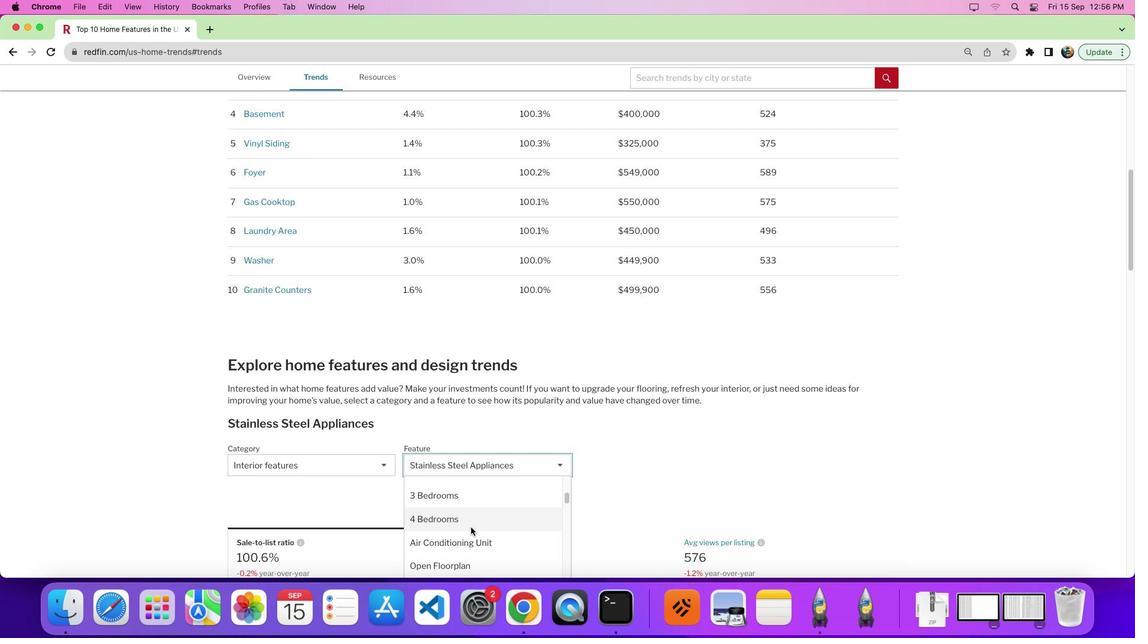 
Action: Mouse pressed left at (460, 512)
Screenshot: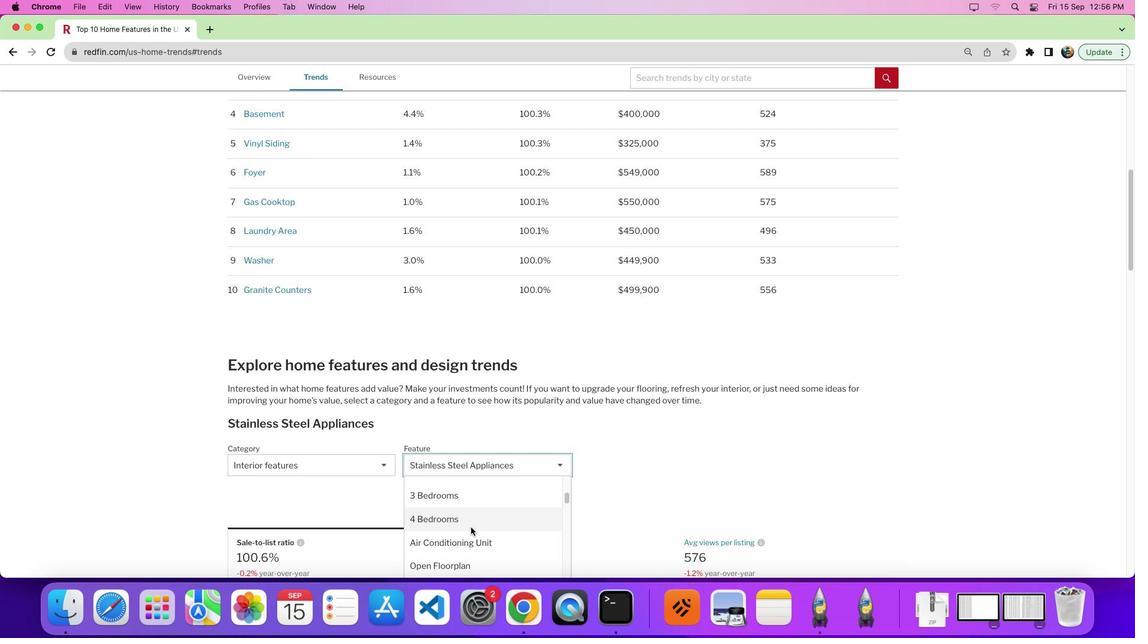 
Action: Mouse moved to (690, 481)
Screenshot: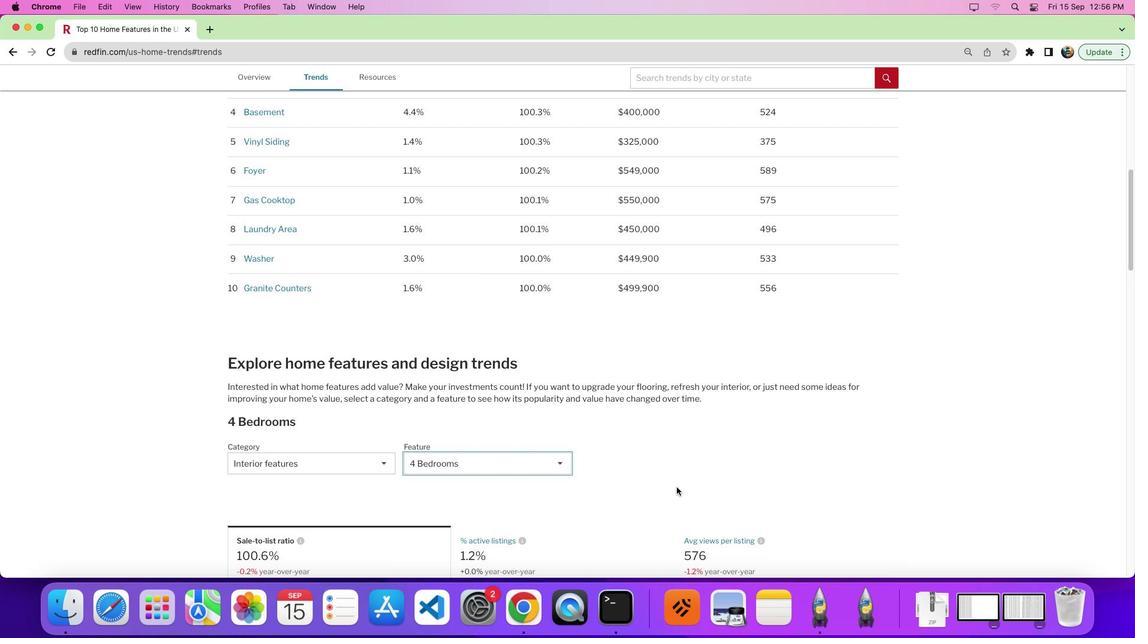 
Action: Mouse scrolled (690, 481) with delta (-67, 97)
Screenshot: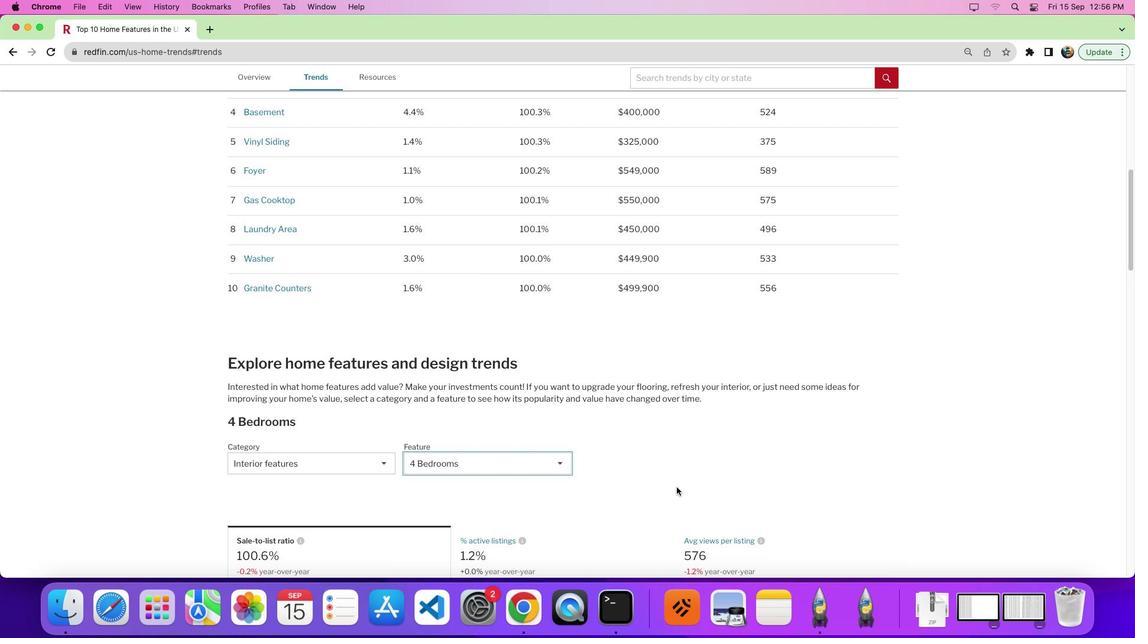 
Action: Mouse moved to (690, 481)
Screenshot: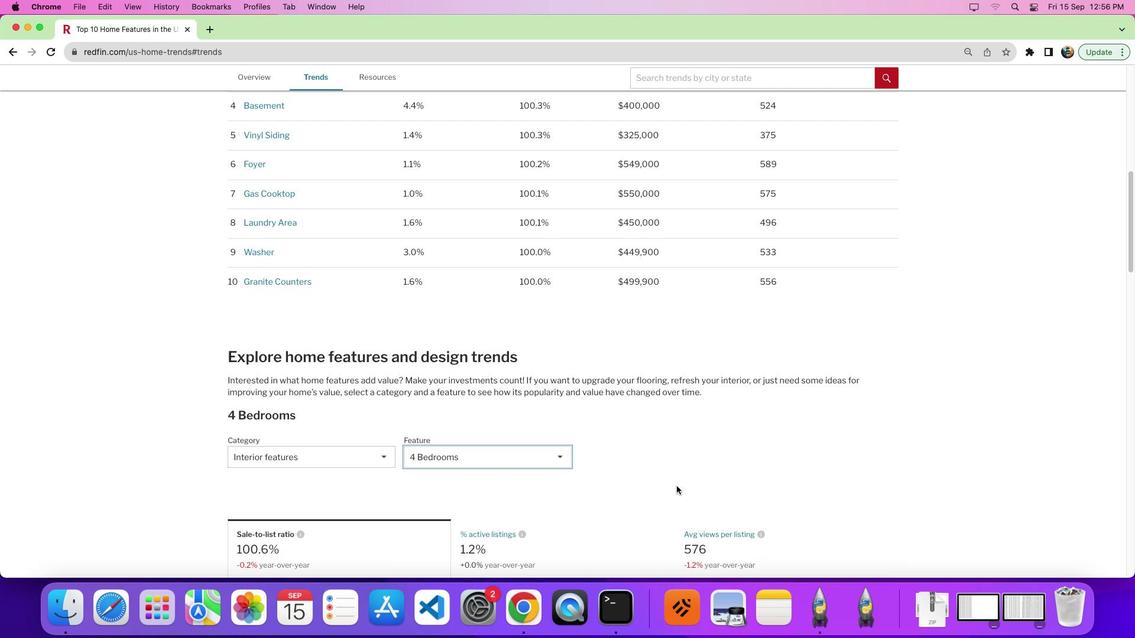 
Action: Mouse scrolled (690, 481) with delta (-67, 97)
Screenshot: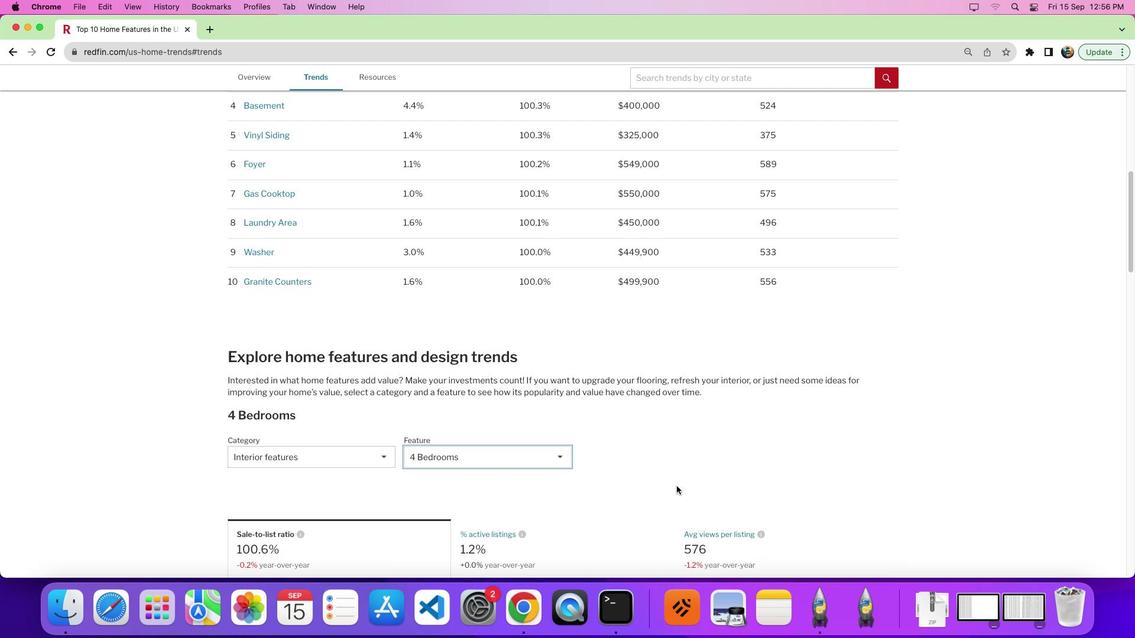 
Action: Mouse moved to (690, 480)
Screenshot: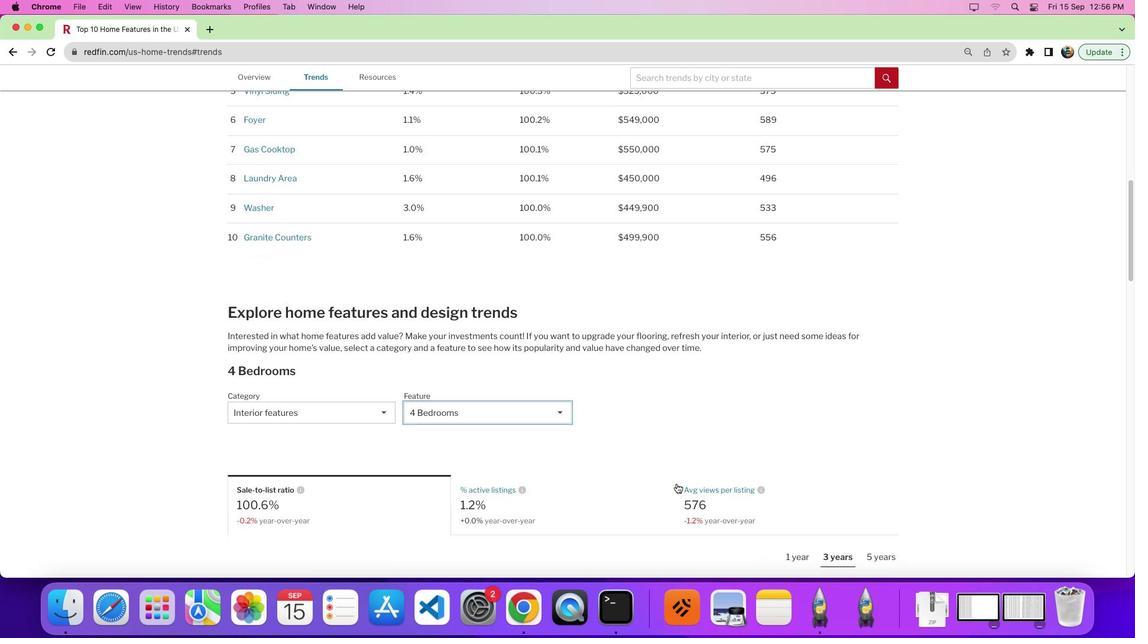 
Action: Mouse scrolled (690, 480) with delta (-67, 95)
Screenshot: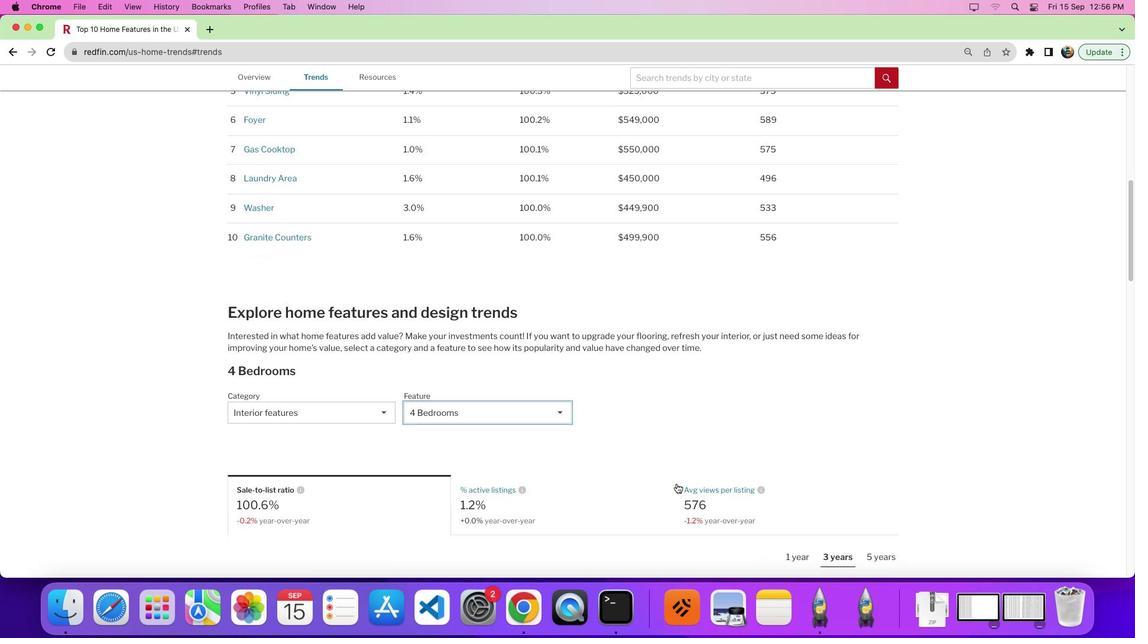 
Action: Mouse moved to (476, 389)
Screenshot: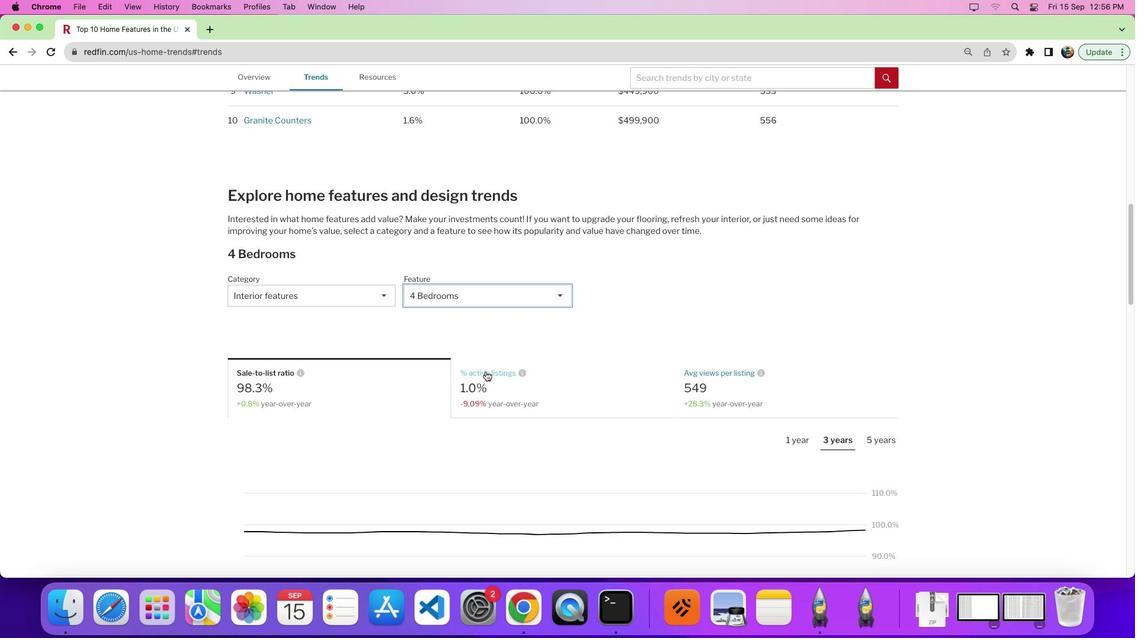 
Action: Mouse pressed left at (476, 389)
Screenshot: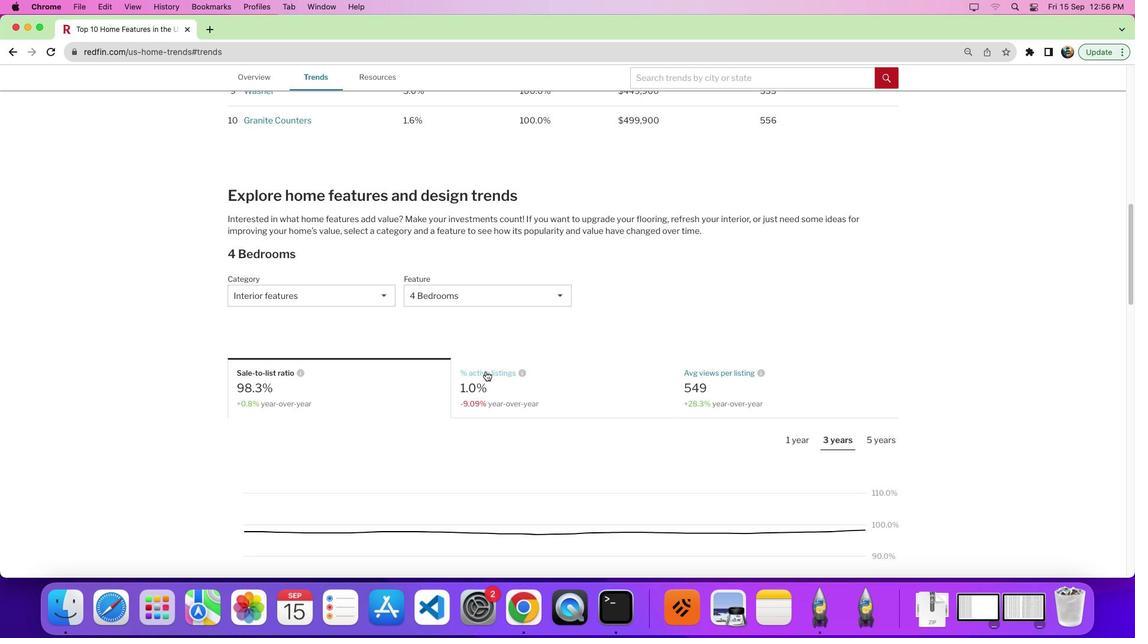 
Action: Mouse moved to (774, 422)
Screenshot: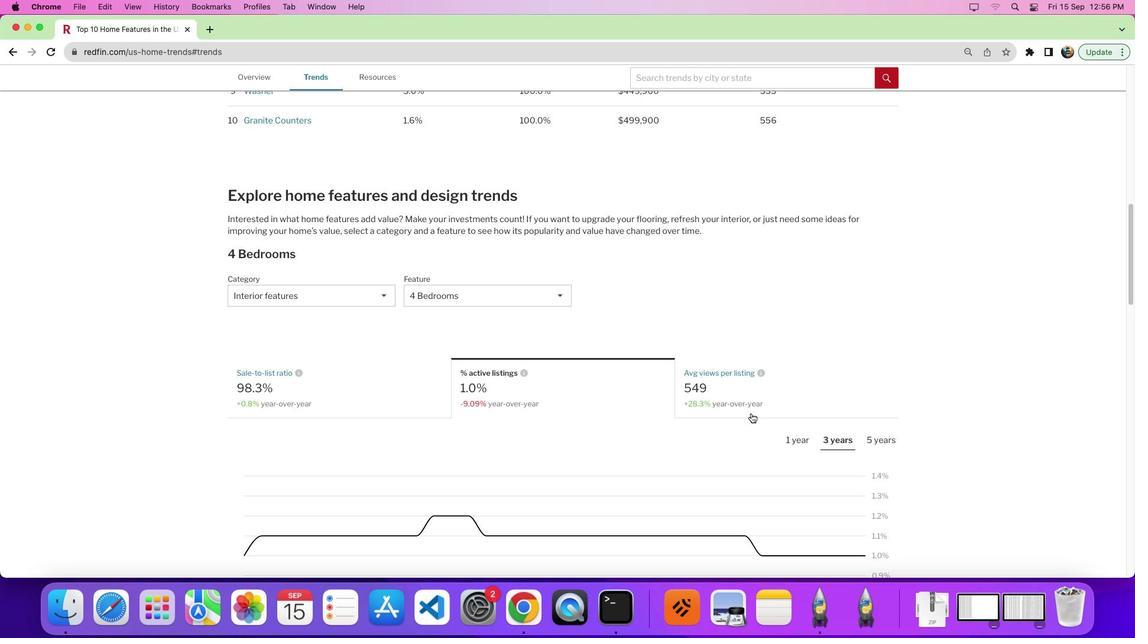 
Action: Mouse scrolled (774, 422) with delta (-67, 97)
Screenshot: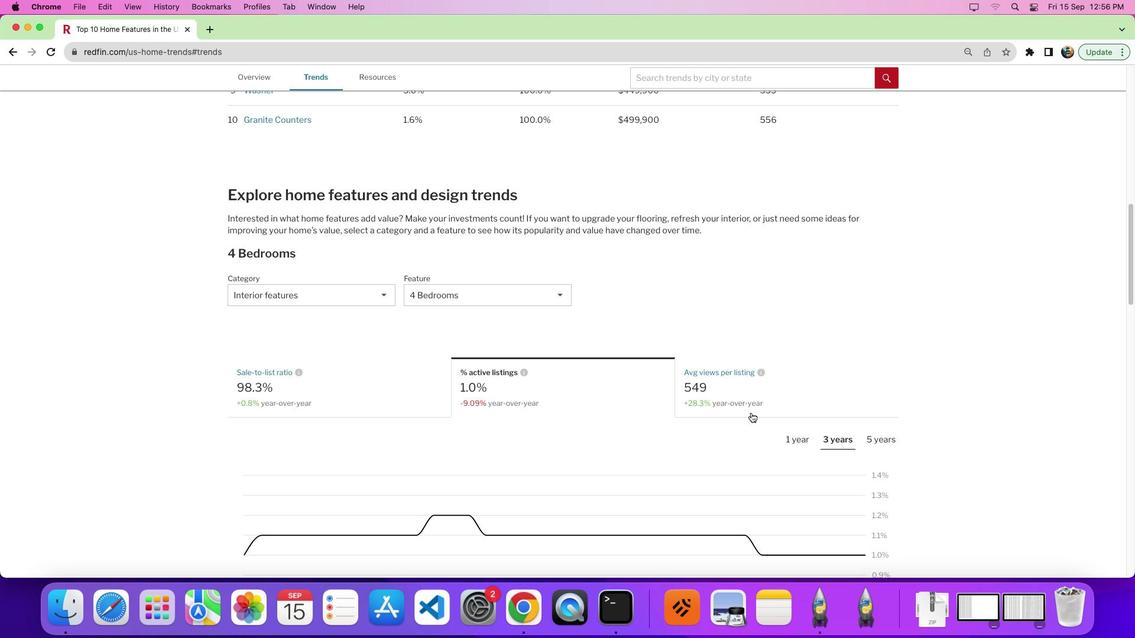 
Action: Mouse moved to (774, 422)
Screenshot: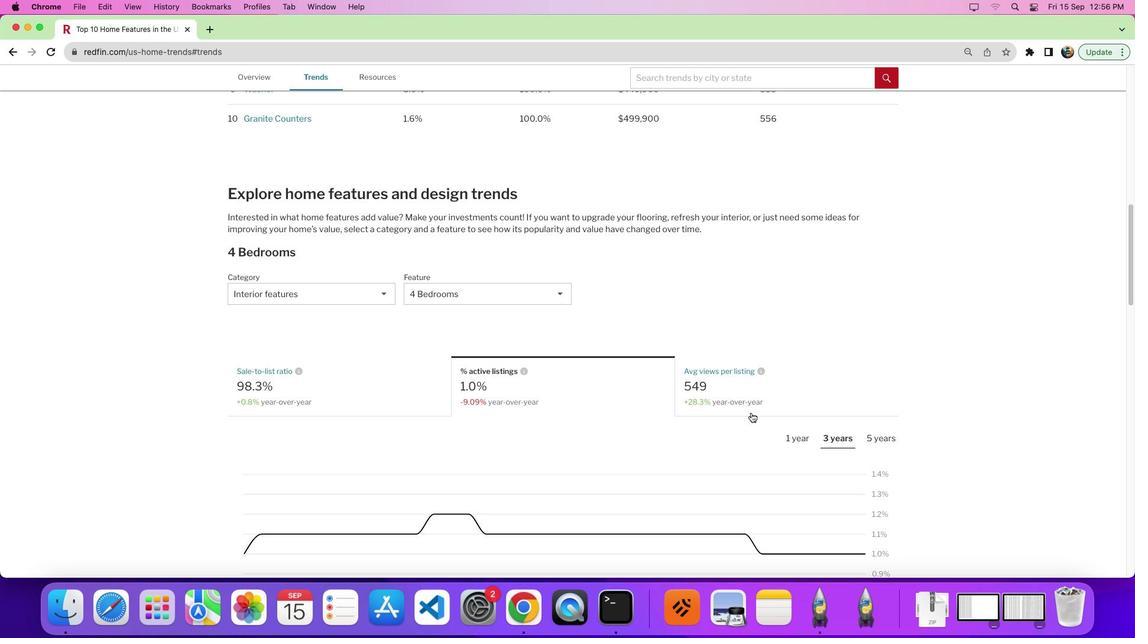 
Action: Mouse scrolled (774, 422) with delta (-67, 97)
Screenshot: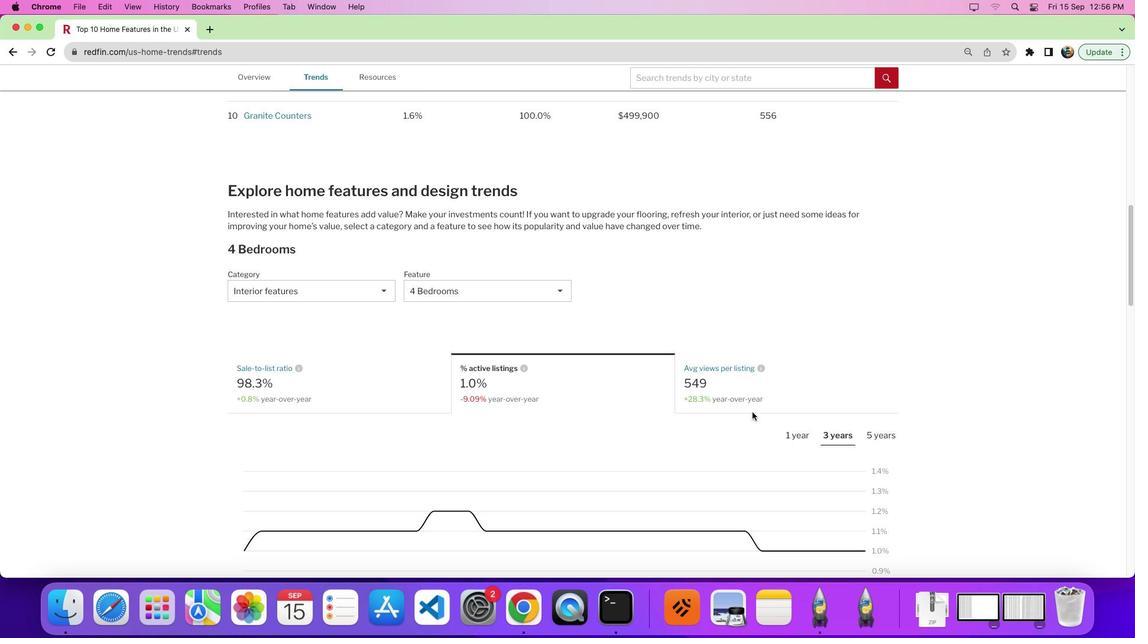 
Action: Mouse moved to (823, 425)
Screenshot: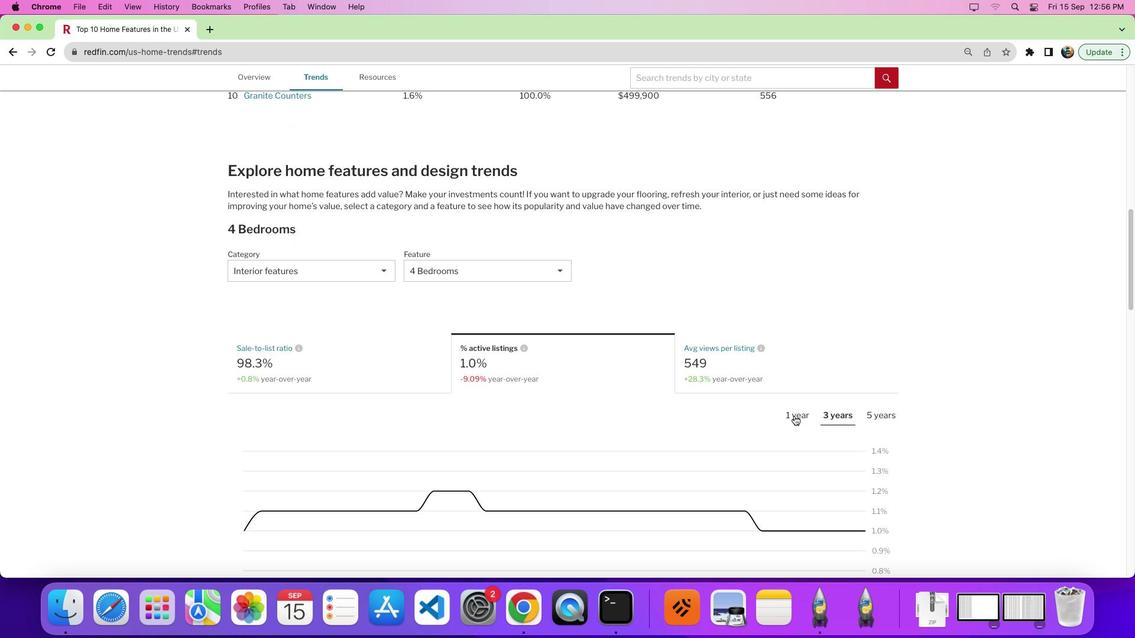 
Action: Mouse pressed left at (823, 425)
Screenshot: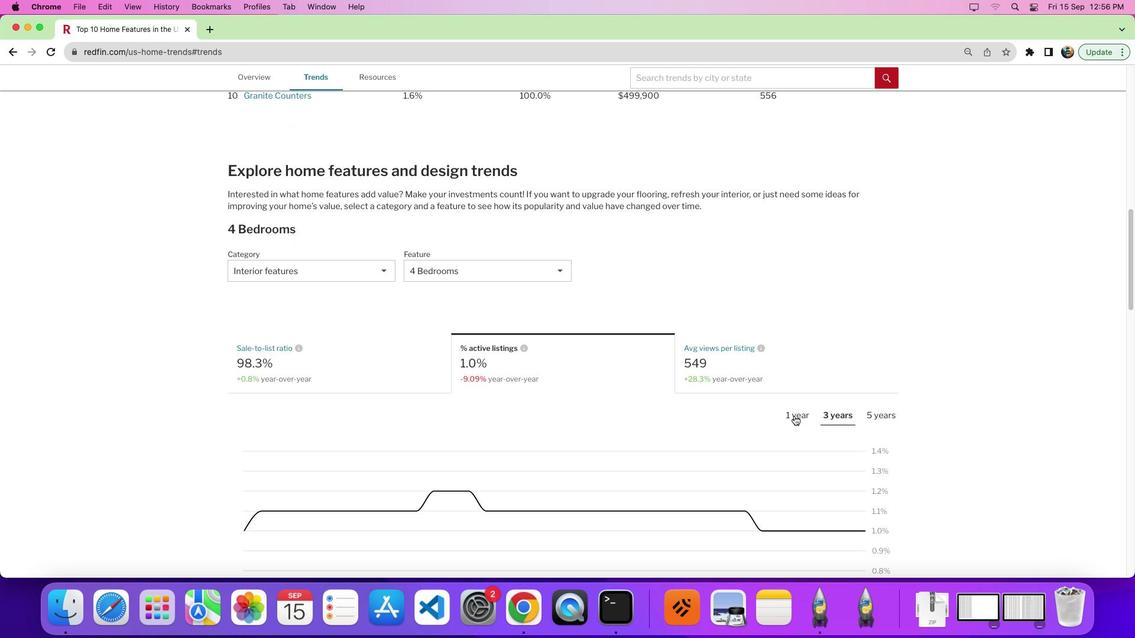 
Action: Mouse scrolled (823, 425) with delta (-67, 97)
Screenshot: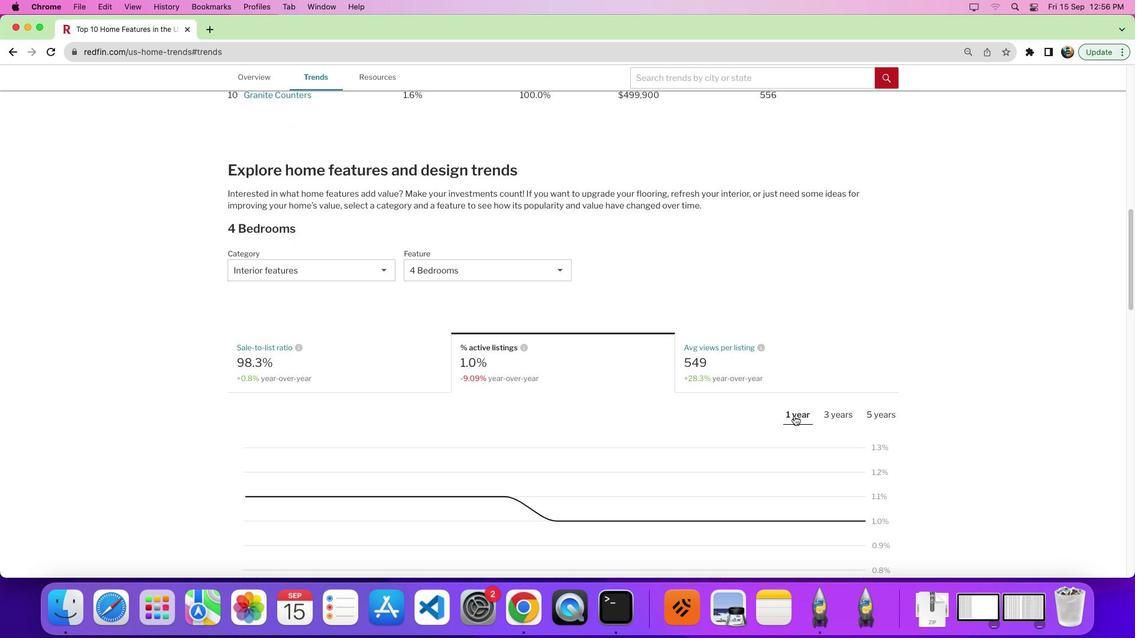 
Action: Mouse scrolled (823, 425) with delta (-67, 97)
Screenshot: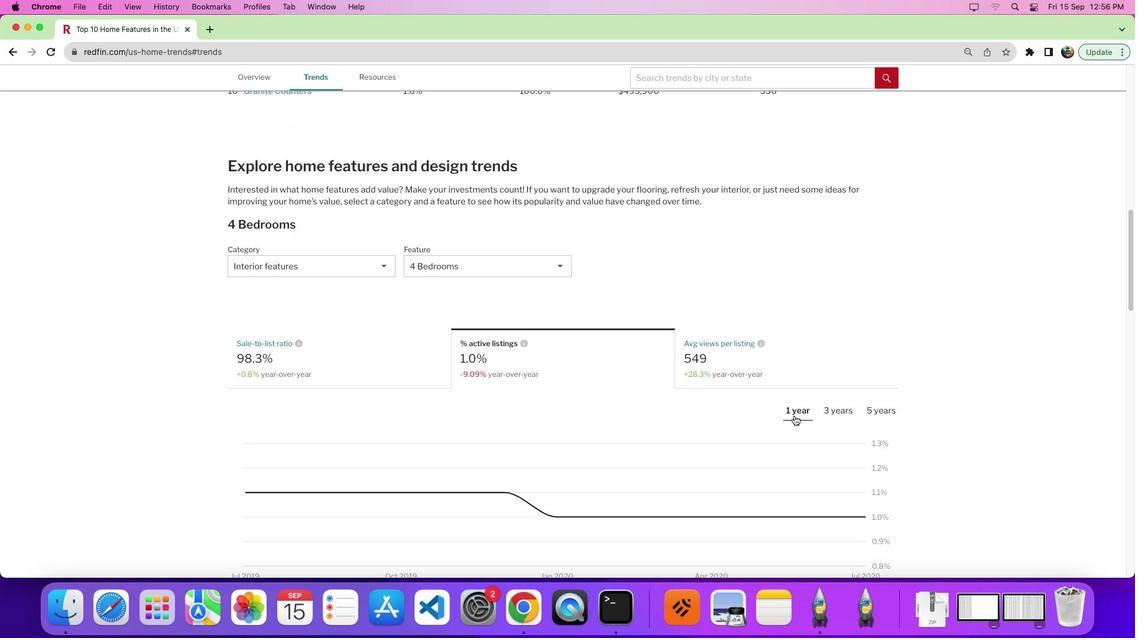 
Action: Mouse scrolled (823, 425) with delta (-67, 97)
Screenshot: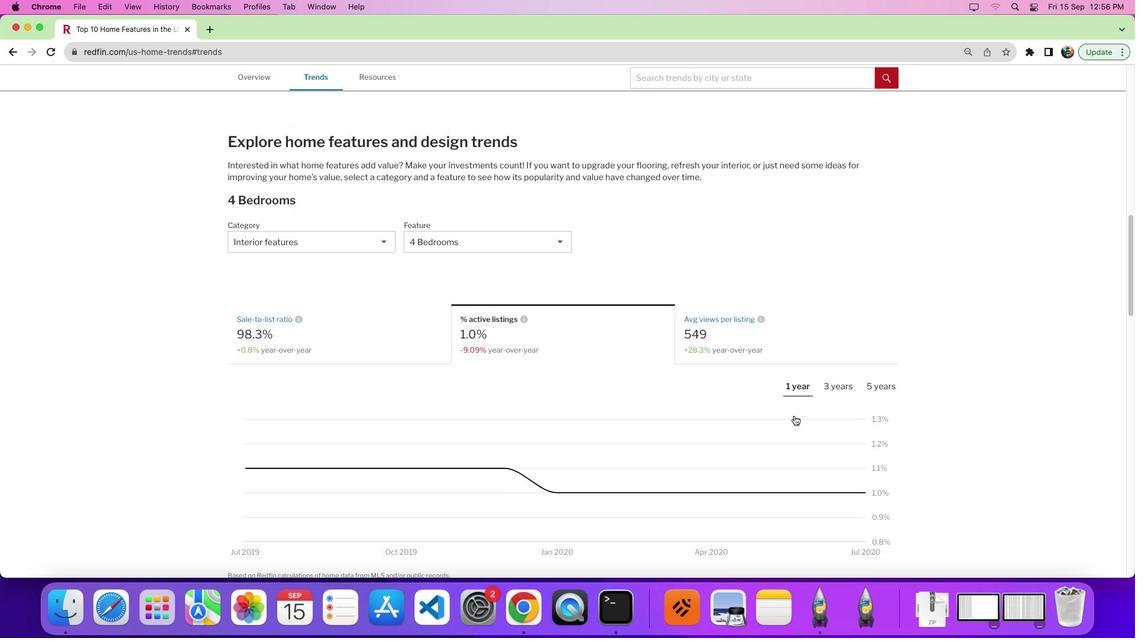 
Action: Mouse scrolled (823, 425) with delta (-67, 97)
Screenshot: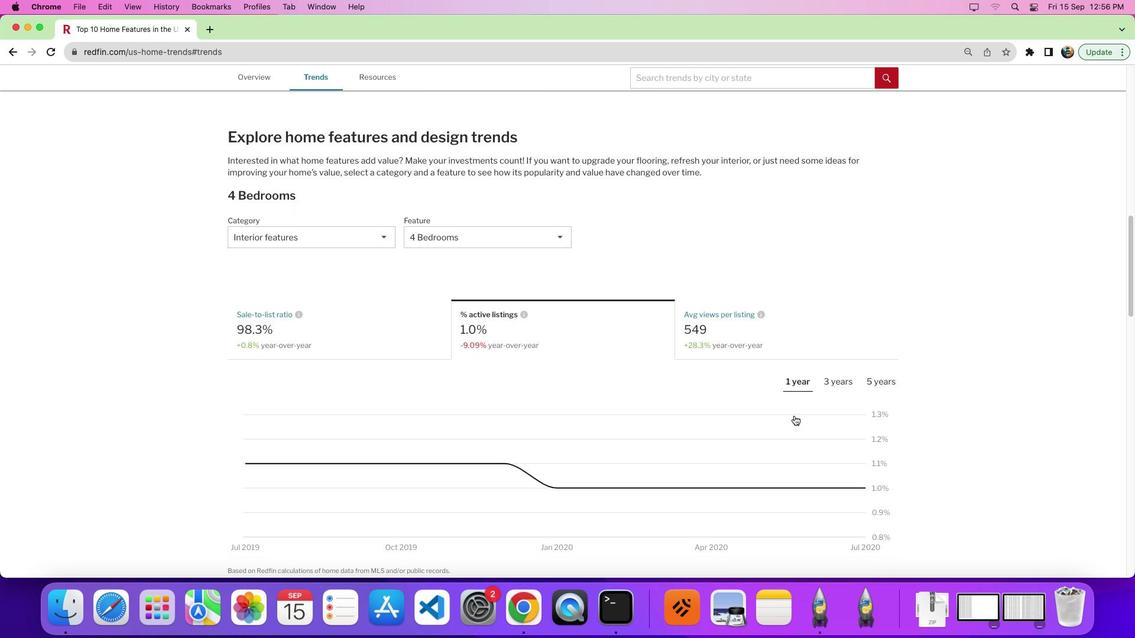 
Action: Mouse moved to (711, 426)
Screenshot: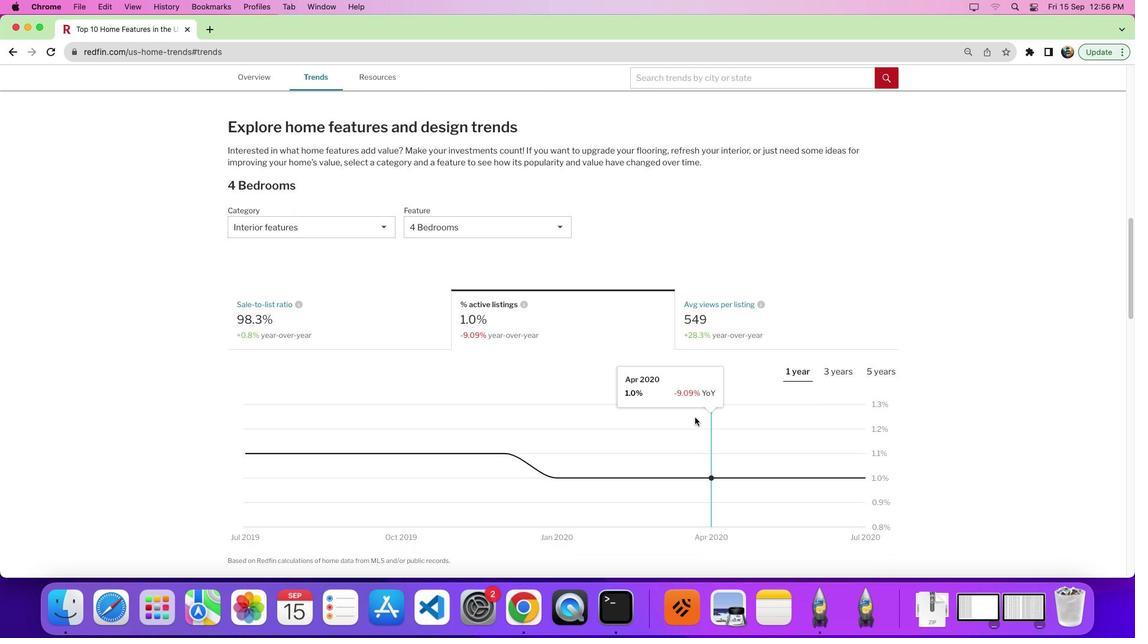 
